 Task: Open a blank google sheet and write heading  Victory Sales. Add 10 people name  'William Wilson, Isabella Robinson, James Taylor, Charlotte Clark, Michael Walker, Amelia Wright, Matthew Turner, Harper Hall, Joseph Phillips, Abigail Adams'Item code in between  4005-8000. Product range in between  1000-10000. Add Products   Calvin Klein, Tommy Hilfiger T-shirt, Armani Bag, Burberry Shoe, Levi's T-shirt, Under Armour, Vans Shoe, Converse Shoe, Timberland Shoe, Skechers Shoe.Choose quantity  5 to 10 commission 2 percent Total Add Amount. Save page  Victory Sales log   book
Action: Mouse moved to (245, 135)
Screenshot: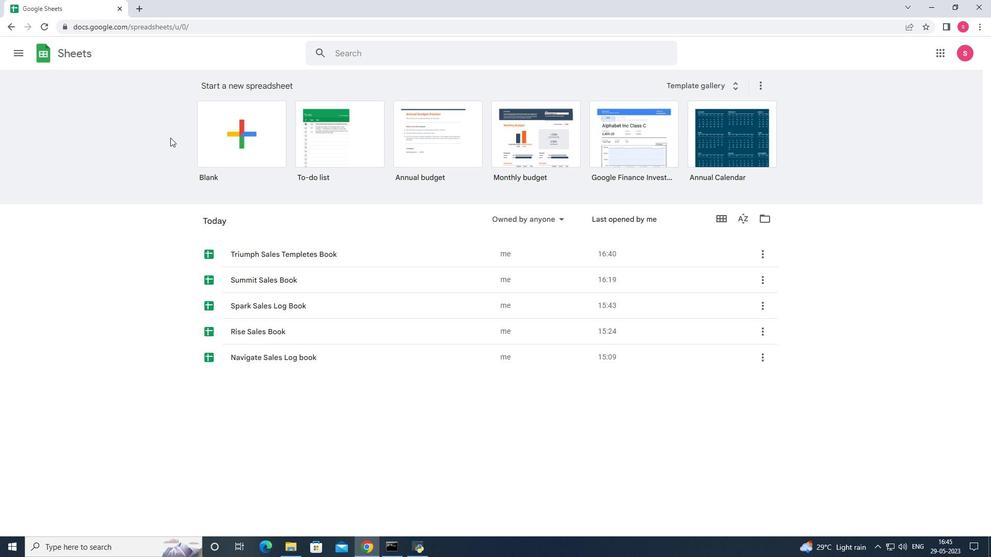 
Action: Mouse pressed left at (245, 135)
Screenshot: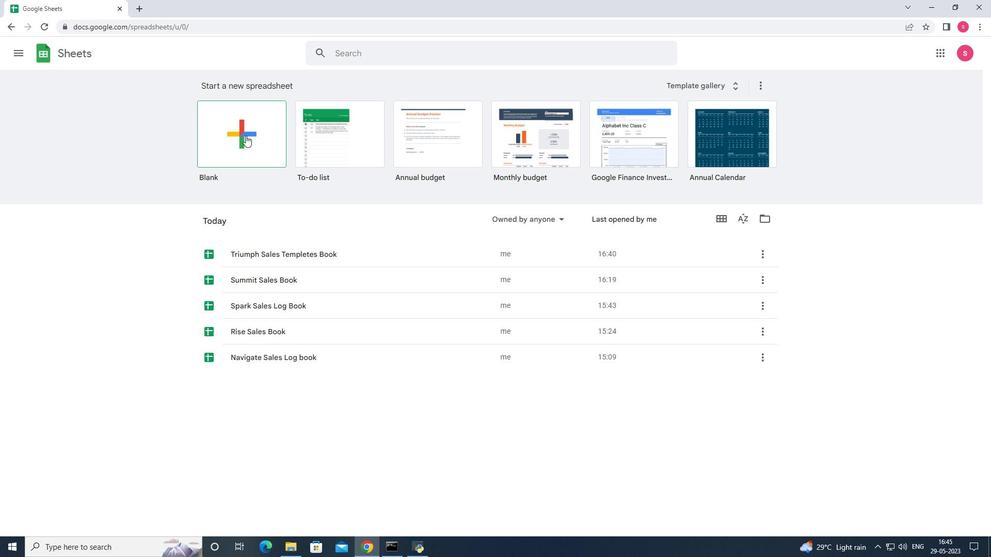 
Action: Mouse moved to (62, 129)
Screenshot: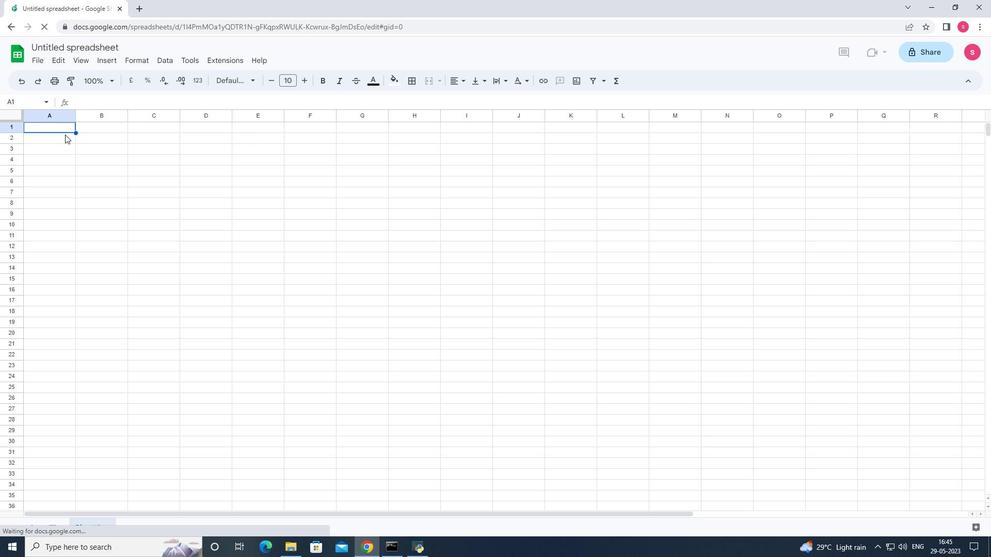 
Action: Mouse pressed left at (62, 129)
Screenshot: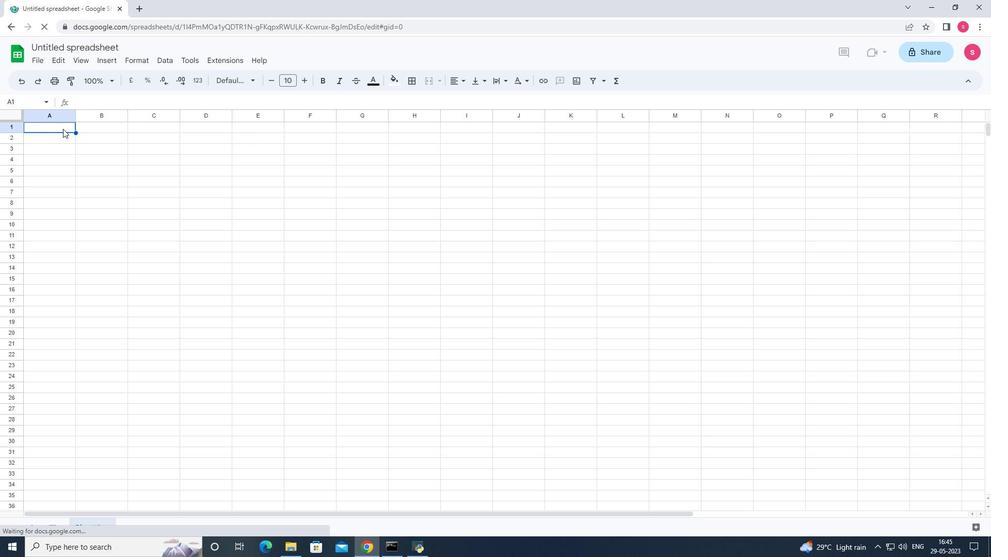 
Action: Key pressed <Key.shift>Victory<Key.space><Key.shift>Sales<Key.enter><Key.shift>Name<Key.enter><Key.shift><Key.shift><Key.shift><Key.shift><Key.shift><Key.shift><Key.shift><Key.shift><Key.shift><Key.shift><Key.shift><Key.shift>William<Key.space><Key.shift>Wilson<Key.enter><Key.shift><Key.shift><Key.shift><Key.shift><Key.shift><Key.shift><Key.shift><Key.shift><Key.shift><Key.shift><Key.shift><Key.shift><Key.shift><Key.shift><Key.shift><Key.shift><Key.shift><Key.shift><Key.shift><Key.shift><Key.shift><Key.shift><Key.shift><Key.shift><Key.shift><Key.shift><Key.shift><Key.shift><Key.shift><Key.shift><Key.shift><Key.shift><Key.shift><Key.shift><Key.shift><Key.shift><Key.shift><Key.shift><Key.shift><Key.shift><Key.shift><Key.shift><Key.shift><Key.shift><Key.shift><Key.shift><Key.shift><Key.shift><Key.shift><Key.shift><Key.shift><Key.shift><Key.shift><Key.shift><Key.shift><Key.shift><Key.shift><Key.shift><Key.shift><Key.shift><Key.shift><Key.shift><Key.shift><Key.shift><Key.shift><Key.shift><Key.shift><Key.shift><Key.shift><Key.shift><Key.shift><Key.shift><Key.shift><Key.shift><Key.shift>Isabella<Key.space><Key.shift><Key.shift><Key.shift><Key.shift><Key.shift><Key.shift><Key.shift><Key.shift><Key.shift><Key.shift><Key.shift><Key.shift><Key.shift><Key.shift><Key.shift><Key.shift><Key.shift><Key.shift><Key.shift><Key.shift><Key.shift>Robinson<Key.enter><Key.shift><Key.shift><Key.shift><Key.shift><Key.shift><Key.shift><Key.shift><Key.shift><Key.shift><Key.shift><Key.shift><Key.shift><Key.shift><Key.shift><Key.shift><Key.shift><Key.shift><Key.shift><Key.shift><Key.shift><Key.shift><Key.shift><Key.shift><Key.shift><Key.shift><Key.shift><Key.shift><Key.shift><Key.shift><Key.shift>James<Key.space><Key.shift>Taylor<Key.enter><Key.shift><Key.shift><Key.shift><Key.shift><Key.shift><Key.shift><Key.shift><Key.shift><Key.shift><Key.shift><Key.shift><Key.shift><Key.shift><Key.shift><Key.shift><Key.shift><Key.shift><Key.shift><Key.shift><Key.shift><Key.shift><Key.shift><Key.shift><Key.shift><Key.shift><Key.shift><Key.shift><Key.shift><Key.shift><Key.shift><Key.shift><Key.shift><Key.shift><Key.shift><Key.shift><Key.shift><Key.shift><Key.shift><Key.shift><Key.shift><Key.shift><Key.shift><Key.shift>Charlotte<Key.space><Key.shift>Ca<Key.backspace>lark<Key.enter><Key.shift><Key.shift><Key.shift><Key.shift><Key.shift><Key.shift><Key.shift><Key.shift><Key.shift><Key.shift><Key.shift><Key.shift><Key.shift><Key.shift><Key.shift><Key.shift><Key.shift><Key.shift><Key.shift><Key.shift><Key.shift><Key.shift><Key.shift><Key.shift><Key.shift><Key.shift><Key.shift><Key.shift><Key.shift><Key.shift><Key.shift><Key.shift><Key.shift><Key.shift>Michaek<Key.backspace>l<Key.space><Key.shift>Walker<Key.enter><Key.shift>Amelia<Key.space><Key.shift><Key.shift><Key.shift><Key.shift><Key.shift><Key.shift><Key.shift><Key.shift><Key.shift><Key.shift><Key.shift><Key.shift><Key.shift><Key.shift><Key.shift>Wright<Key.enter><Key.shift><Key.shift><Key.shift><Key.shift><Key.shift><Key.shift><Key.shift><Key.shift><Key.shift><Key.shift><Key.shift><Key.shift><Key.shift><Key.shift><Key.shift>Matthew<Key.space><Key.shift>Turner<Key.space><Key.shift>Harper<Key.space><Key.shift>Hall<Key.enter>
Screenshot: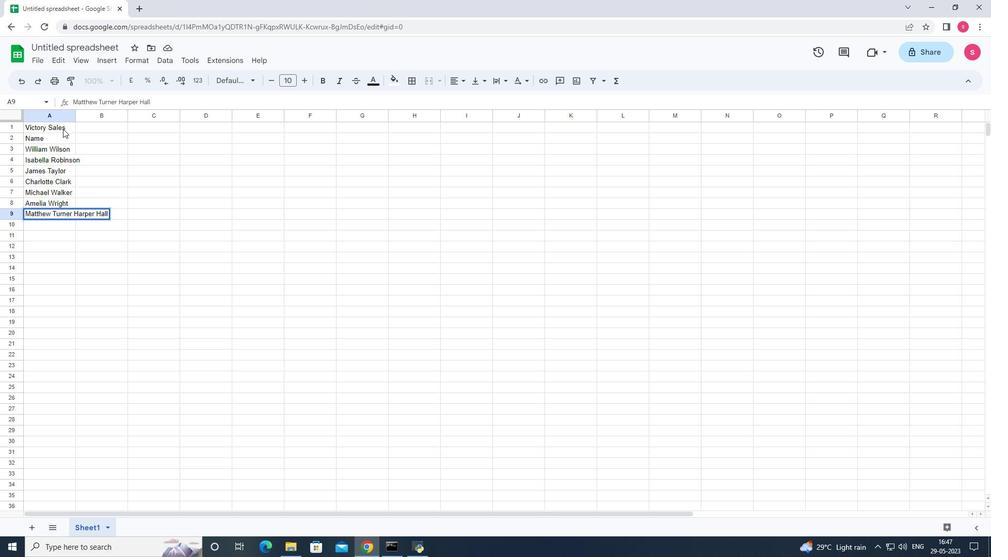 
Action: Mouse moved to (66, 215)
Screenshot: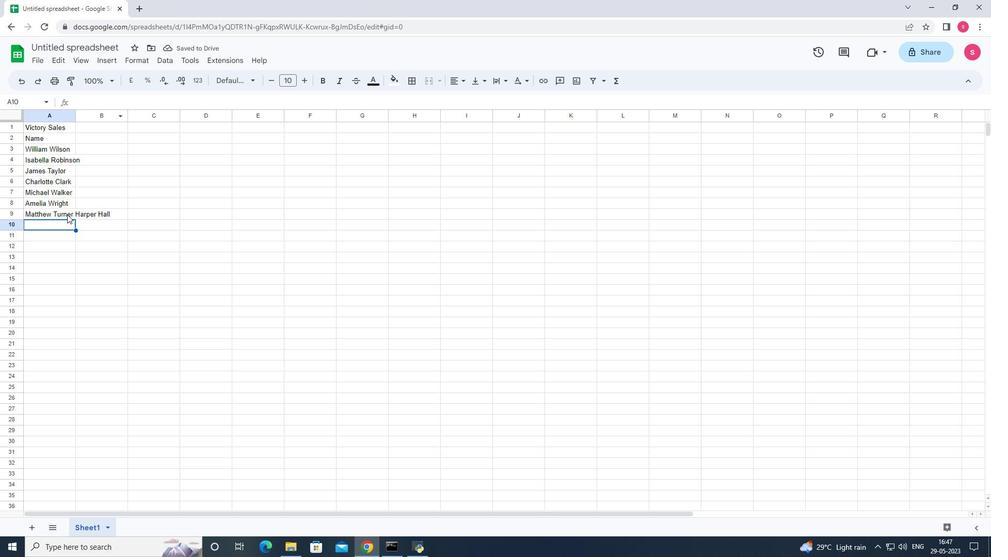 
Action: Mouse pressed left at (66, 215)
Screenshot: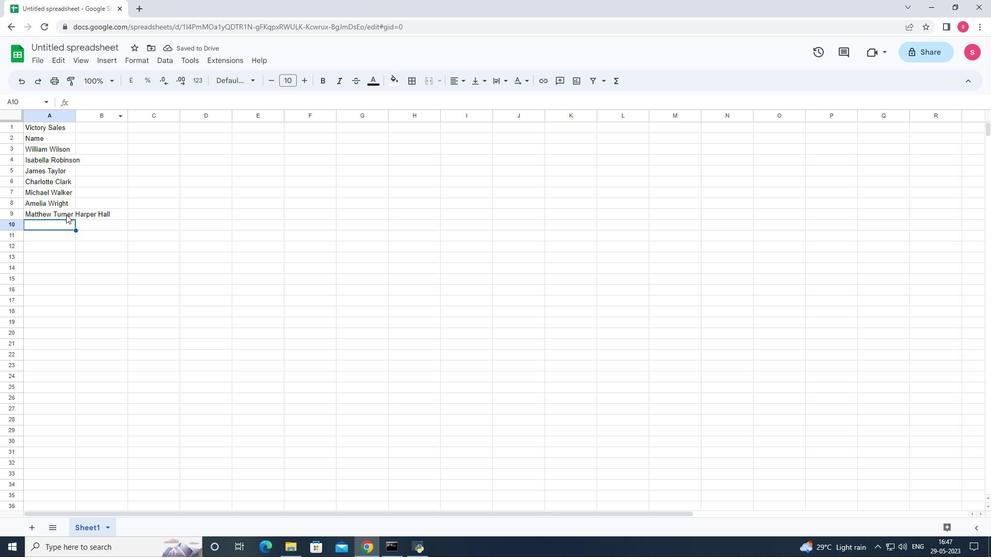 
Action: Mouse moved to (119, 101)
Screenshot: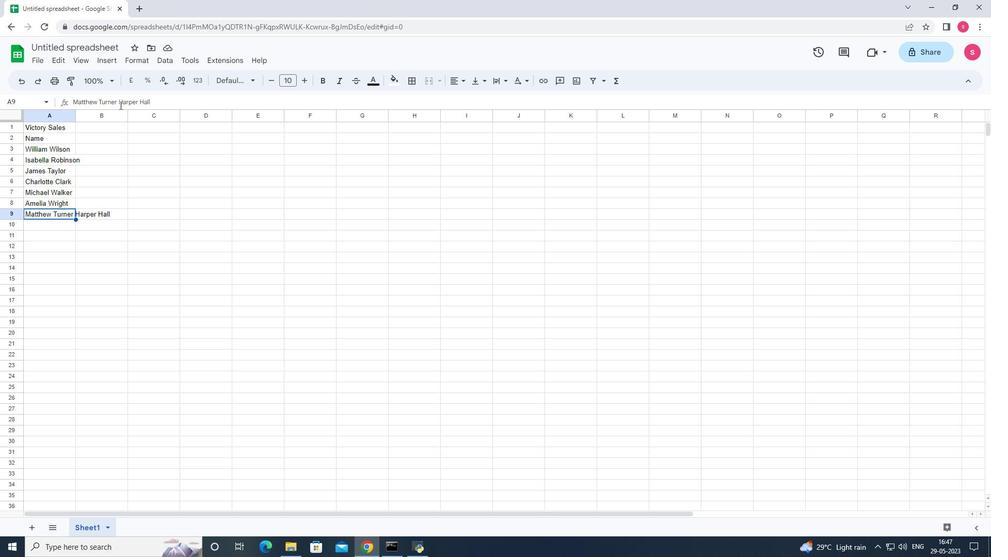 
Action: Mouse pressed left at (119, 101)
Screenshot: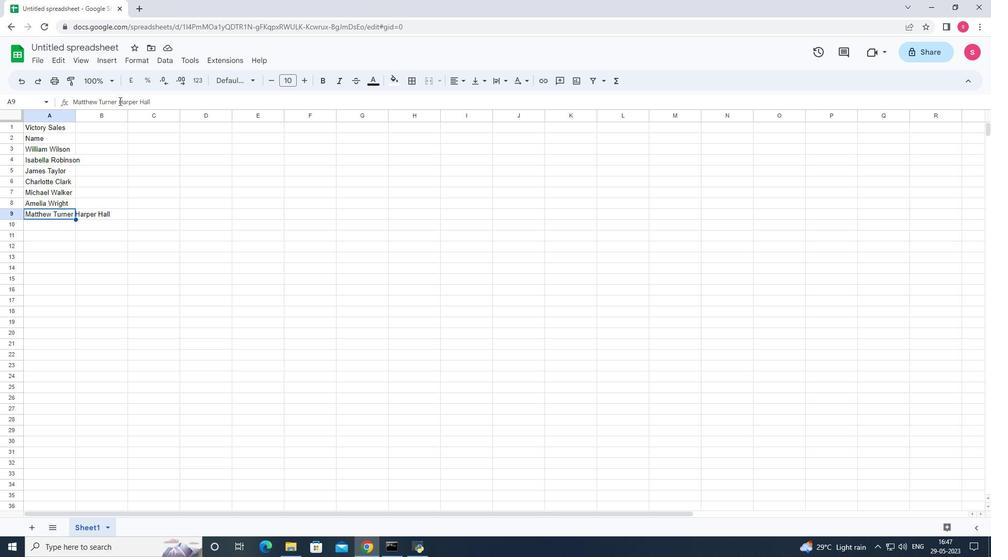 
Action: Mouse moved to (163, 105)
Screenshot: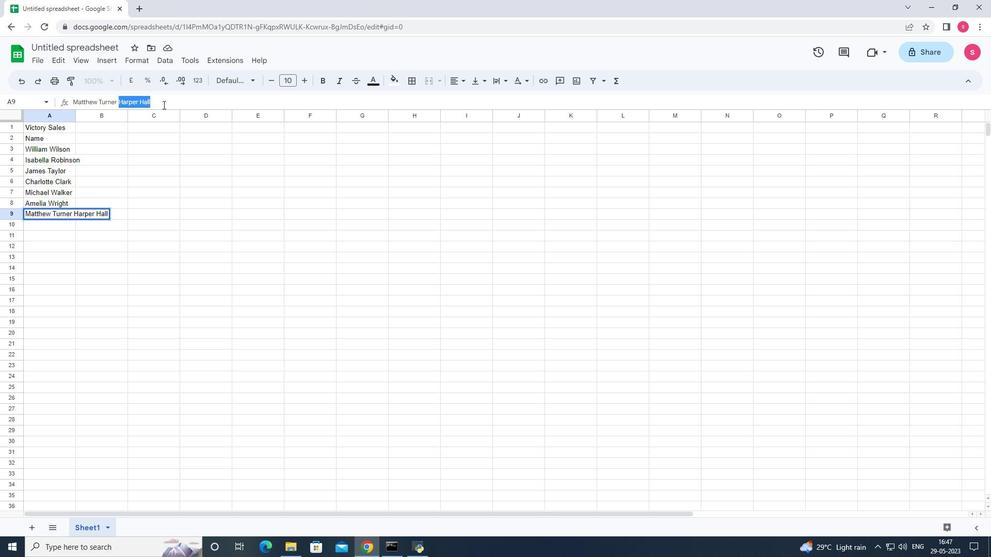 
Action: Key pressed ctrl+X
Screenshot: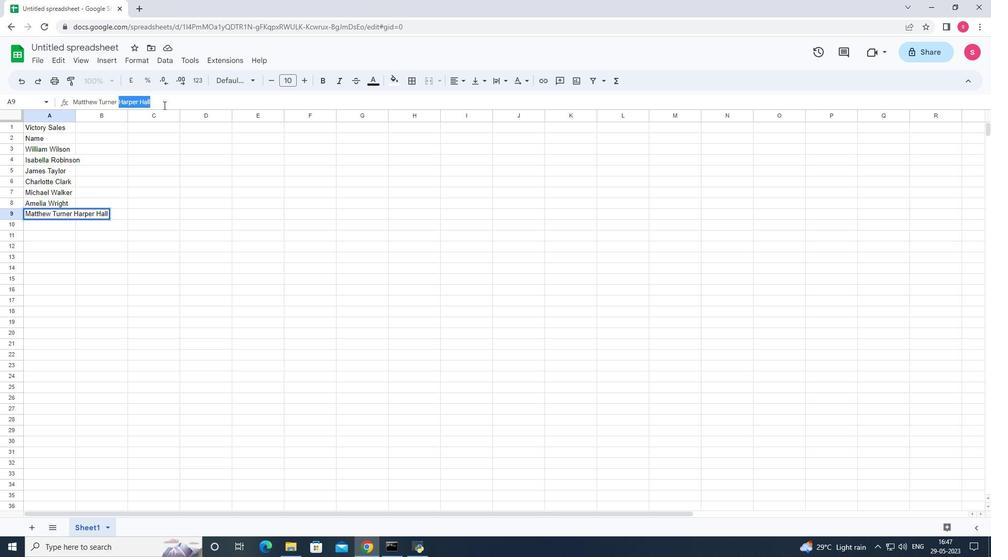 
Action: Mouse moved to (62, 228)
Screenshot: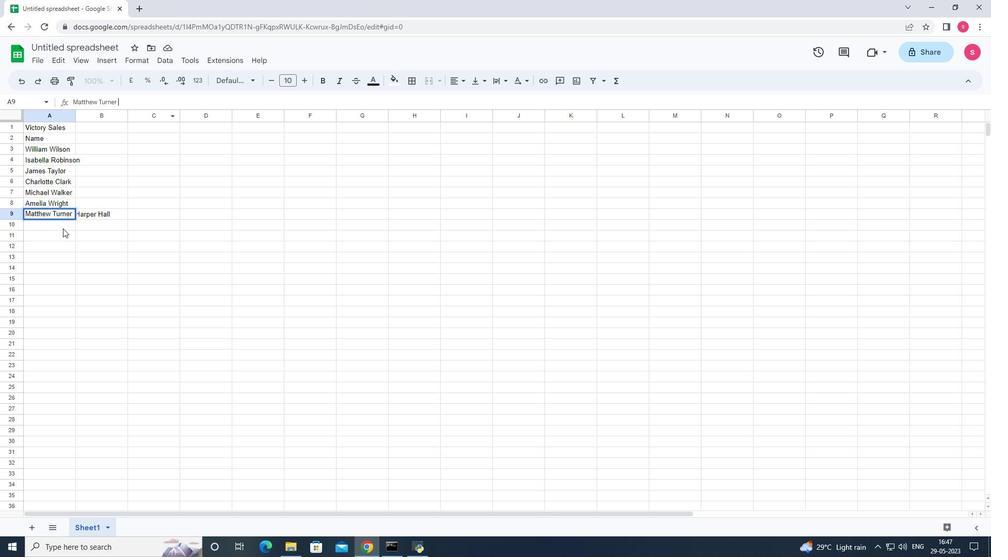 
Action: Mouse pressed left at (62, 228)
Screenshot: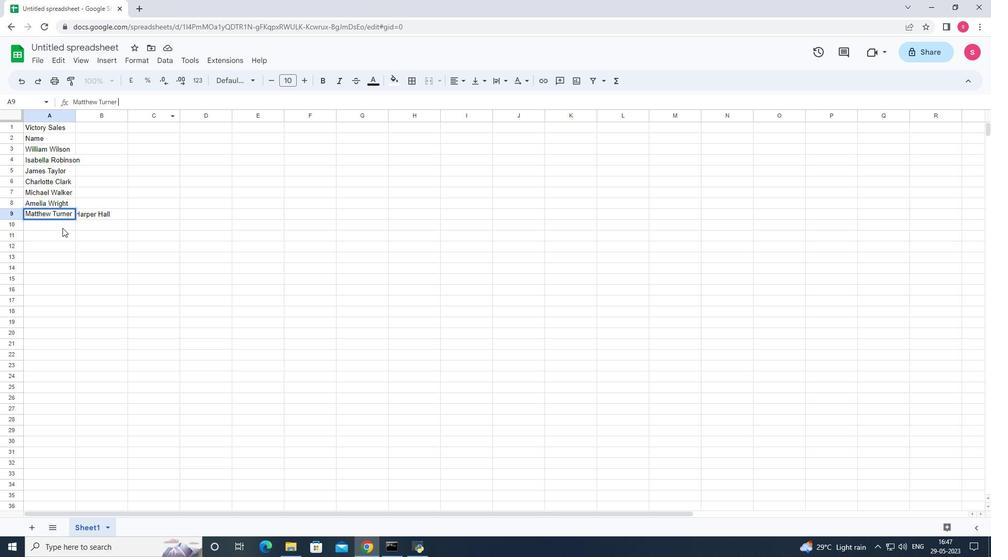
Action: Key pressed ctrl+V
Screenshot: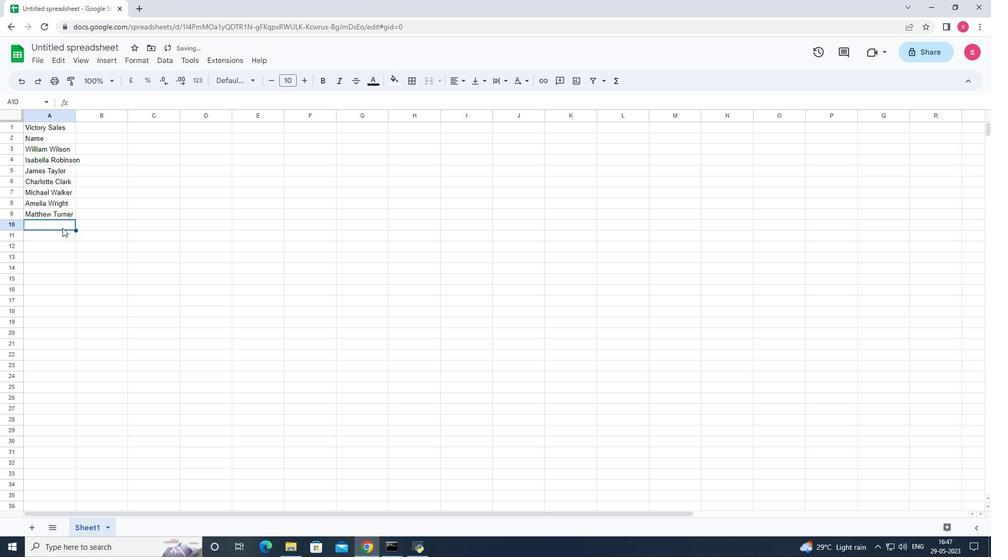 
Action: Mouse moved to (61, 234)
Screenshot: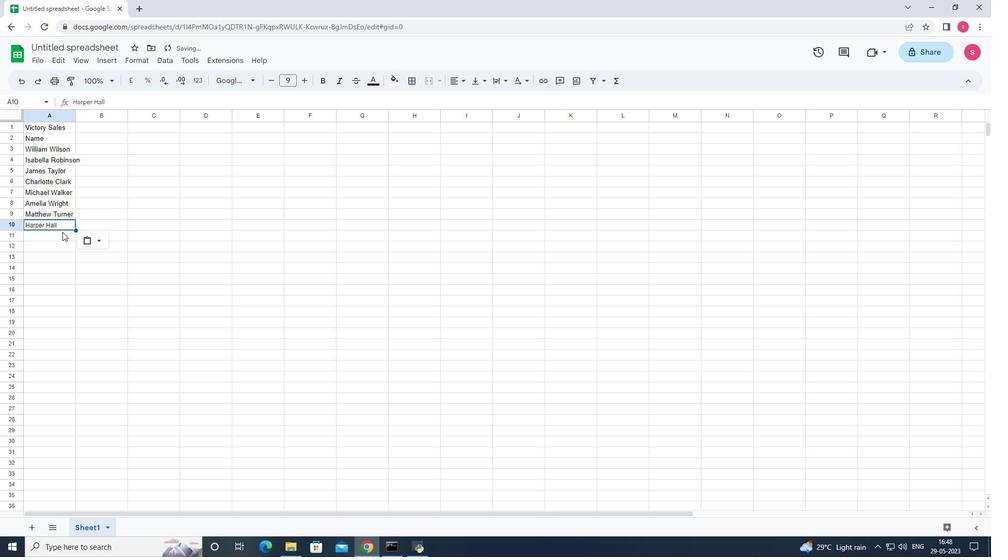 
Action: Mouse pressed left at (61, 234)
Screenshot: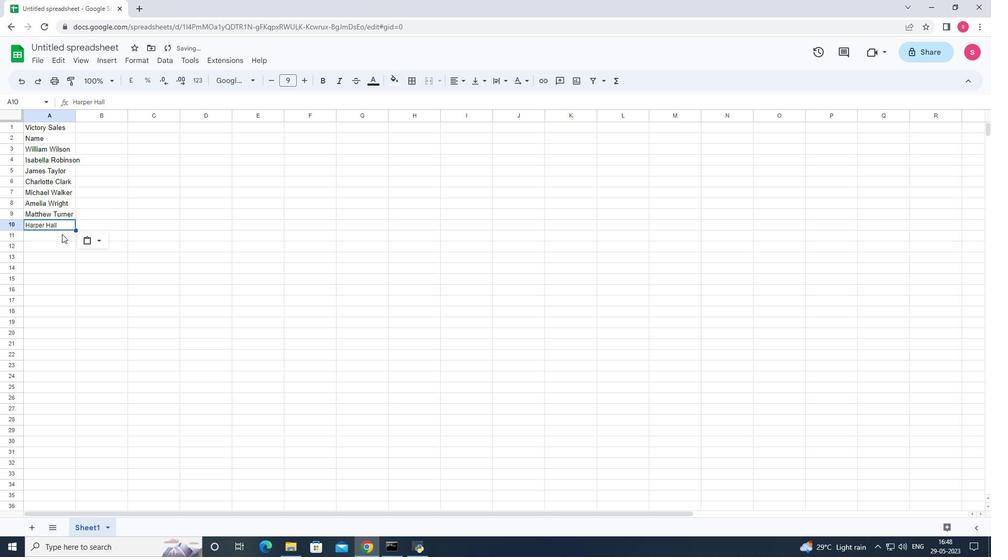 
Action: Key pressed <Key.shift>Joseph<Key.space><Key.shift>Phillips<Key.enter><Key.shift><Key.shift><Key.shift><Key.shift><Key.shift><Key.shift><Key.shift><Key.shift><Key.shift><Key.shift><Key.shift><Key.shift><Key.shift><Key.shift><Key.shift><Key.shift><Key.shift><Key.shift><Key.shift><Key.shift><Key.shift><Key.shift><Key.shift><Key.shift><Key.shift><Key.shift><Key.shift><Key.shift><Key.shift><Key.shift><Key.shift><Key.shift><Key.shift><Key.shift><Key.shift><Key.shift><Key.shift><Key.shift><Key.shift><Key.shift><Key.shift><Key.shift><Key.shift><Key.shift><Key.shift><Key.shift><Key.shift><Key.shift><Key.shift><Key.shift><Key.shift><Key.shift><Key.shift><Key.shift><Key.shift><Key.shift><Key.shift><Key.shift><Key.shift><Key.shift><Key.shift><Key.shift><Key.shift><Key.shift><Key.shift><Key.shift><Key.shift><Key.shift><Key.shift><Key.shift><Key.shift><Key.shift><Key.shift><Key.shift><Key.shift><Key.shift>Abigail<Key.space><Key.shift>Adams<Key.enter>
Screenshot: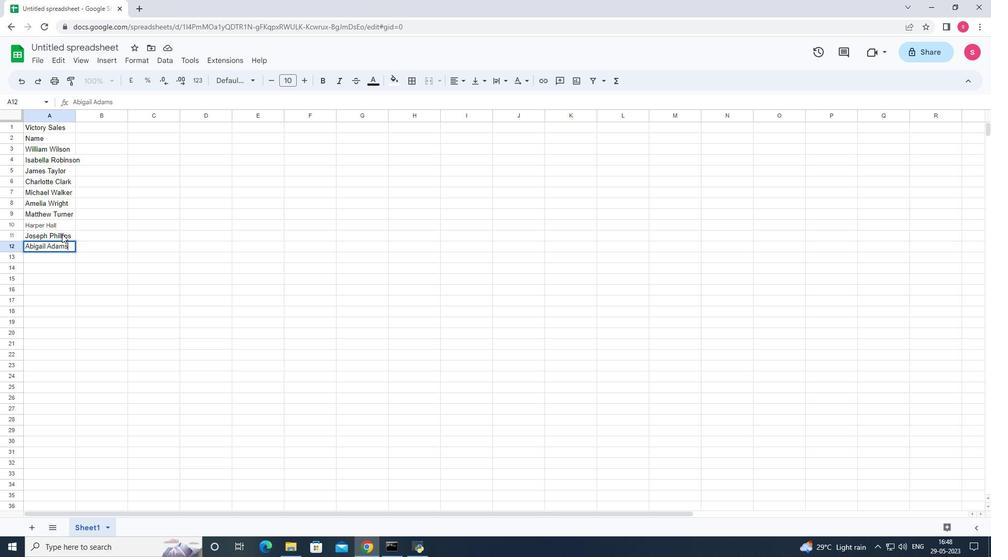 
Action: Mouse moved to (94, 134)
Screenshot: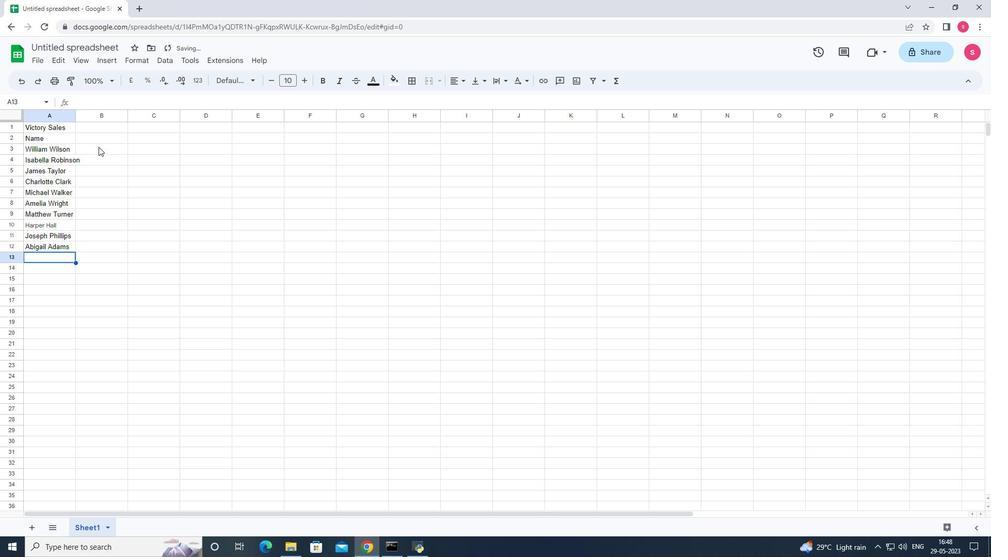
Action: Mouse pressed left at (94, 134)
Screenshot: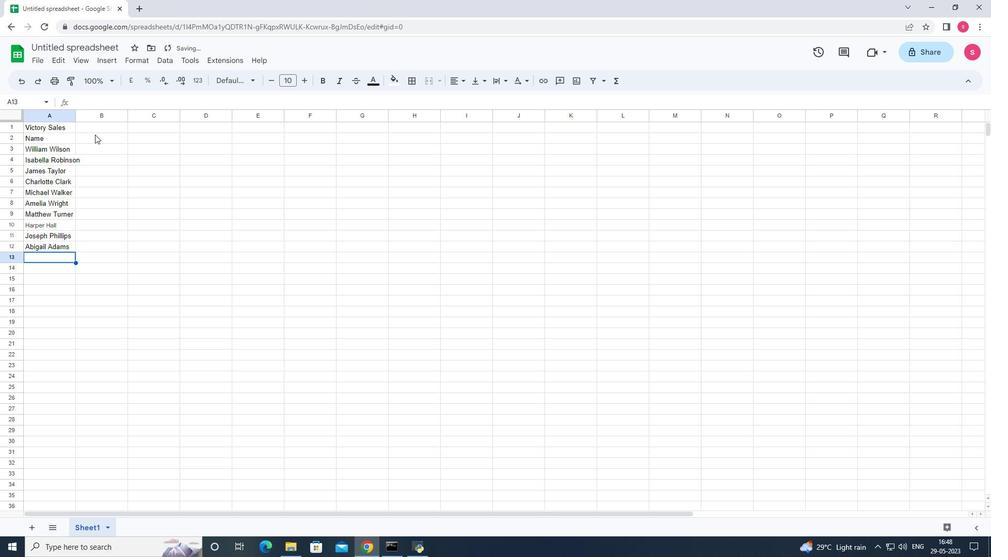
Action: Key pressed <Key.shift>Item<Key.space><Key.shift>Code<Key.enter>
Screenshot: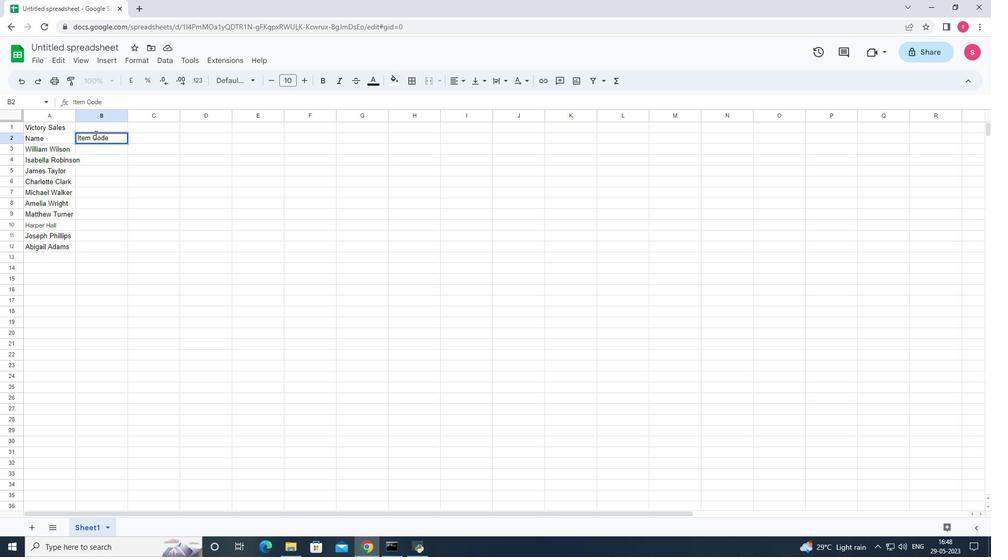 
Action: Mouse moved to (150, 134)
Screenshot: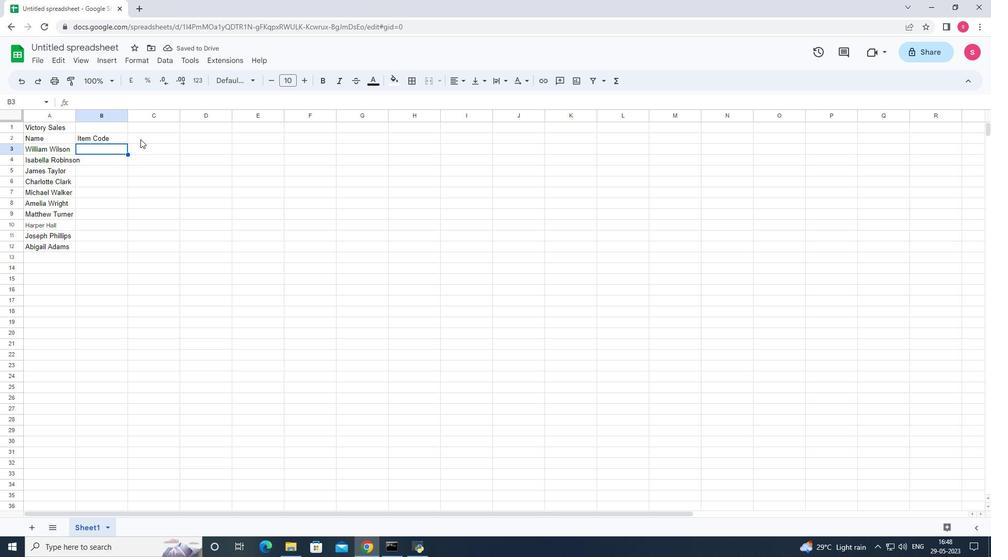 
Action: Key pressed 4005<Key.down>5005<Key.down>6005<Key.down>7005<Key.down>8005<Key.backspace><Key.backspace><Key.backspace><Key.backspace>7560<Key.down>6589<Key.down>5896<Key.down>7658<Key.down>6589<Key.down><Key.up>6545<Key.down>7456<Key.down><Key.right><Key.up><Key.up><Key.up><Key.up><Key.up><Key.up><Key.up><Key.up><Key.up><Key.up><Key.up><Key.shift>Product<Key.space><Key.shift><Key.shift><Key.shift><Key.shift><Key.shift><Key.shift><Key.shift><Key.shift><Key.shift>Rangr<Key.backspace>e<Key.down>1000<Key.down>2000<Key.down>3000<Key.down>4000<Key.down>5000<Key.down>6000<Key.down>7000<Key.down>8000<Key.down>9000<Key.down>10000<Key.right><Key.up><Key.up><Key.up><Key.up><Key.up><Key.up><Key.up><Key.up><Key.up><Key.up><Key.shift><Key.shift><Key.shift><Key.shift><Key.shift><Key.shift>Products<Key.down><Key.shift><Key.shift><Key.shift><Key.shift><Key.shift><Key.shift><Key.shift><Key.shift><Key.shift><Key.shift><Key.shift><Key.shift><Key.shift><Key.shift><Key.shift>Calvin<Key.space><Key.shift>L<Key.backspace><Key.shift>Klein<Key.down><Key.shift><Key.shift><Key.shift><Key.shift><Key.shift><Key.shift><Key.shift><Key.shift><Key.shift><Key.shift><Key.shift><Key.shift><Key.shift><Key.shift><Key.shift><Key.shift><Key.shift><Key.shift><Key.shift><Key.shift><Key.shift><Key.shift><Key.shift><Key.shift><Key.shift><Key.shift><Key.shift><Key.shift><Key.shift><Key.shift><Key.shift><Key.shift><Key.shift><Key.shift><Key.shift><Key.shift><Key.shift><Key.shift><Key.shift><Key.shift><Key.shift><Key.shift><Key.shift><Key.shift><Key.shift><Key.shift><Key.shift><Key.shift><Key.shift><Key.shift><Key.shift><Key.shift><Key.shift><Key.shift><Key.shift><Key.shift><Key.shift><Key.shift><Key.shift><Key.shift><Key.shift><Key.shift><Key.shift><Key.shift>Tommy<Key.space><Key.shift><Key.shift><Key.shift><Key.shift><Key.shift><Key.shift><Key.shift><Key.shift><Key.shift><Key.shift>Hill<Key.backspace>figer<Key.space><Key.shift>T-shirt<Key.down><Key.shift><Key.shift><Key.shift><Key.shift><Key.shift><Key.shift><Key.shift><Key.shift><Key.shift><Key.shift><Key.shift><Key.shift><Key.shift><Key.shift><Key.shift><Key.shift><Key.shift><Key.shift><Key.shift><Key.shift>Armani<Key.space><Key.shift>Bag<Key.down><Key.shift><Key.shift><Key.shift><Key.shift>Burberry<Key.space><Key.shift>Shoe<Key.down><Key.shift>Levi<Key.shift>"s<Key.space><Key.shift><Key.shift><Key.shift><Key.shift><Key.shift><Key.shift><Key.shift><Key.shift><Key.shift><Key.shift><Key.shift><Key.shift><Key.shift><Key.shift>T-shirt<Key.left><Key.left><Key.left><Key.right><Key.right><Key.right>
Screenshot: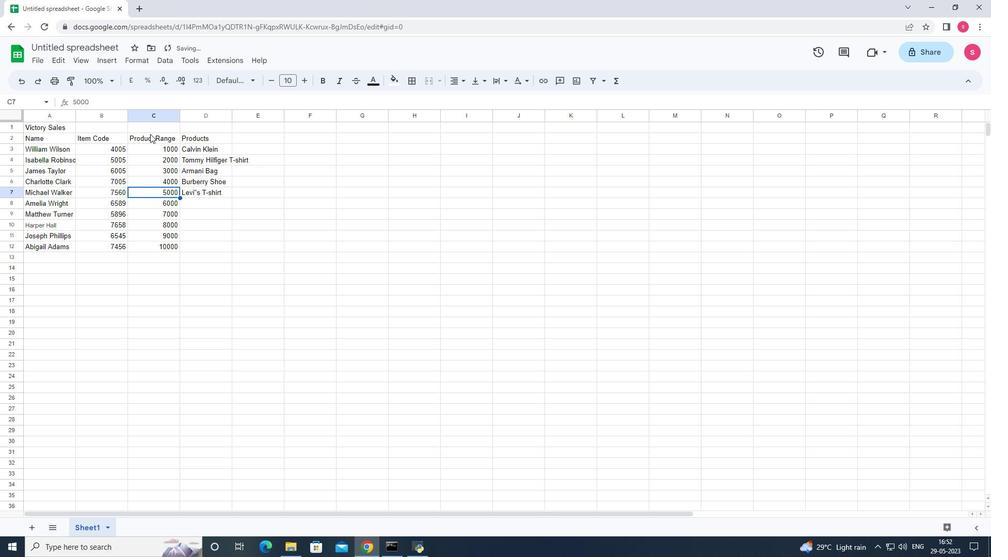 
Action: Mouse moved to (196, 190)
Screenshot: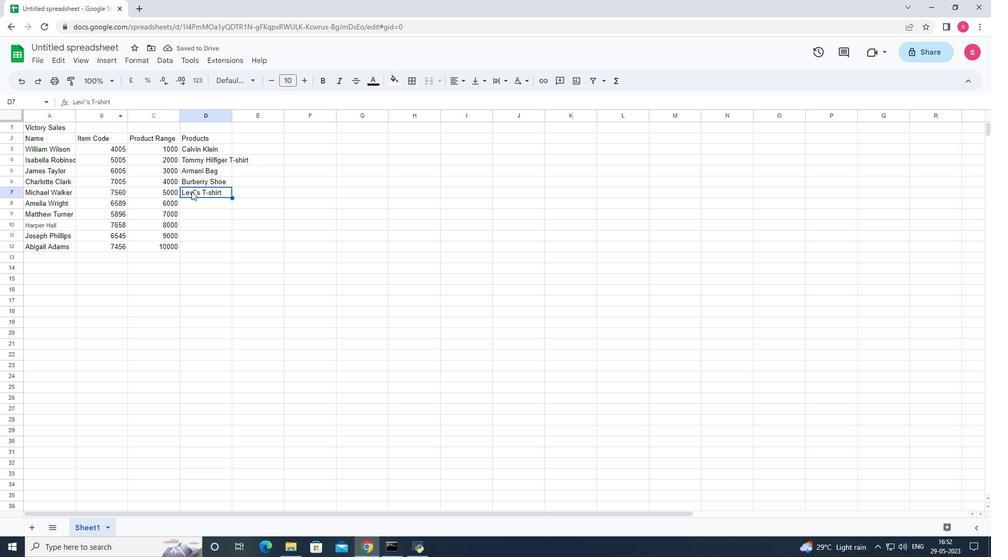 
Action: Mouse pressed left at (196, 190)
Screenshot: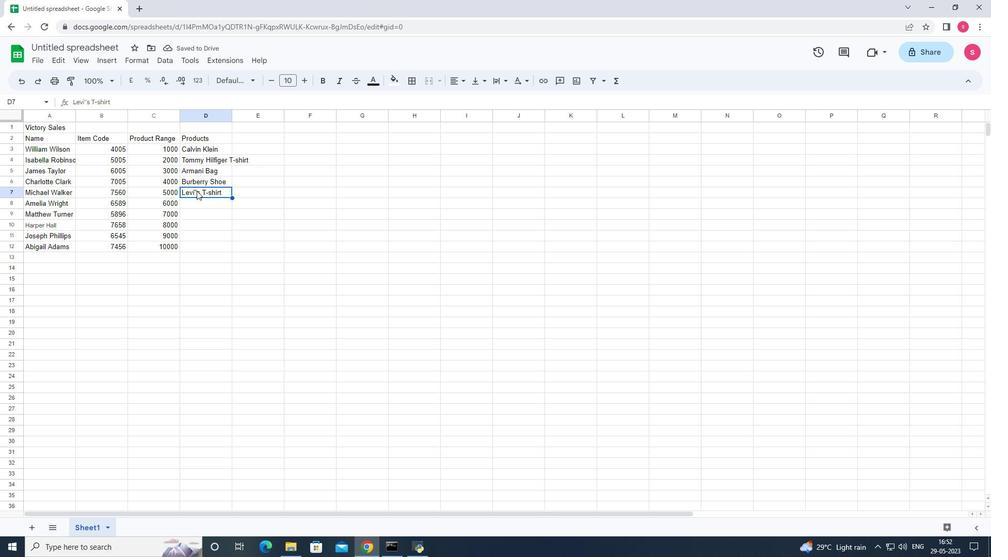 
Action: Mouse pressed left at (196, 190)
Screenshot: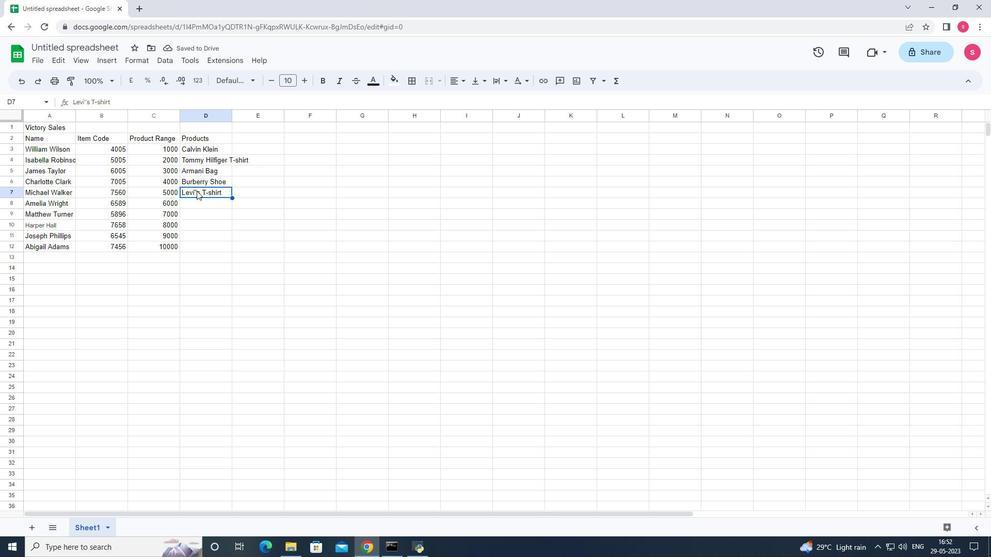 
Action: Mouse pressed left at (196, 190)
Screenshot: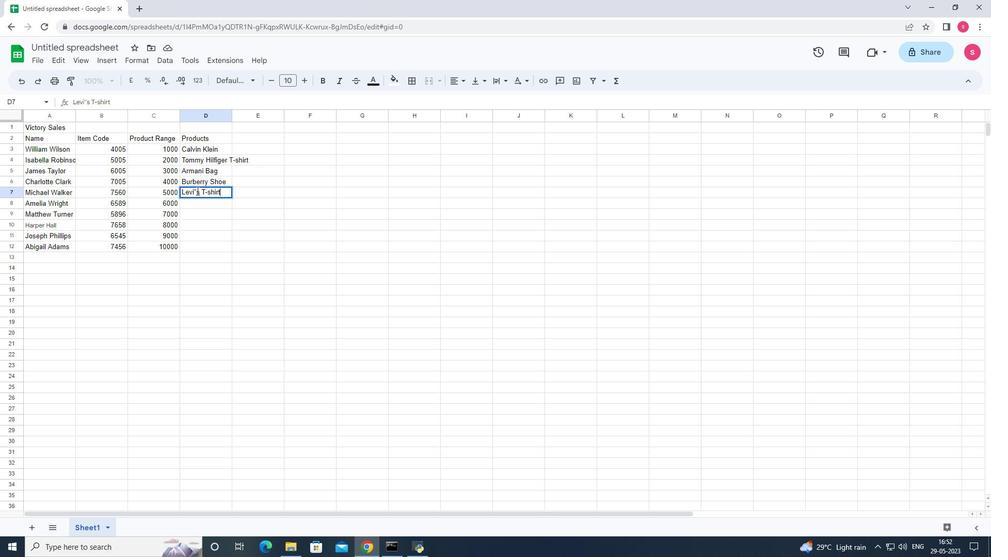 
Action: Key pressed <Key.backspace><Key.shift><Key.shift><Key.shift>'<Key.enter><Key.shift><Key.shift>Undr<Key.backspace>er<Key.space><Key.shift>armour<Key.down><Key.shift>Vans<Key.shift>Shoe<Key.left><Key.right>
Screenshot: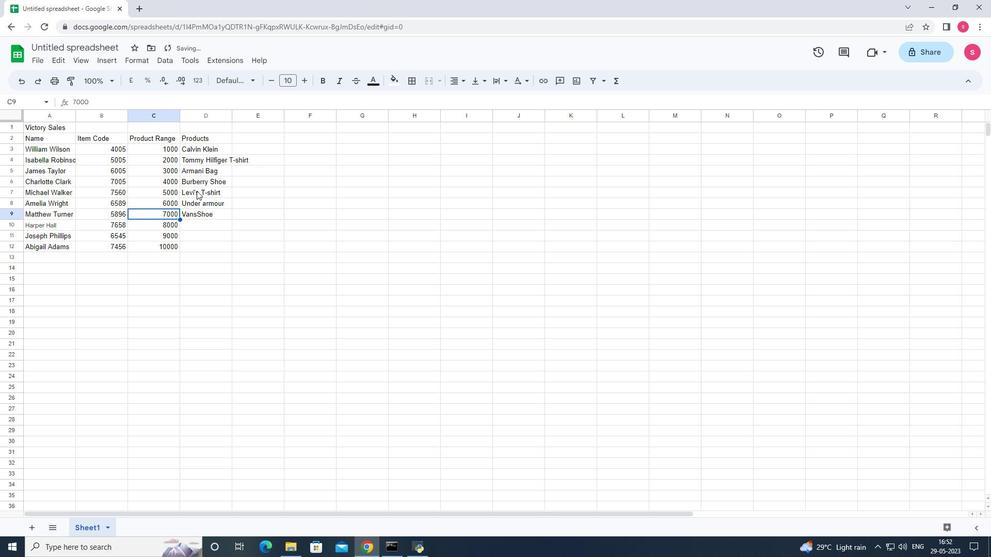 
Action: Mouse moved to (161, 163)
Screenshot: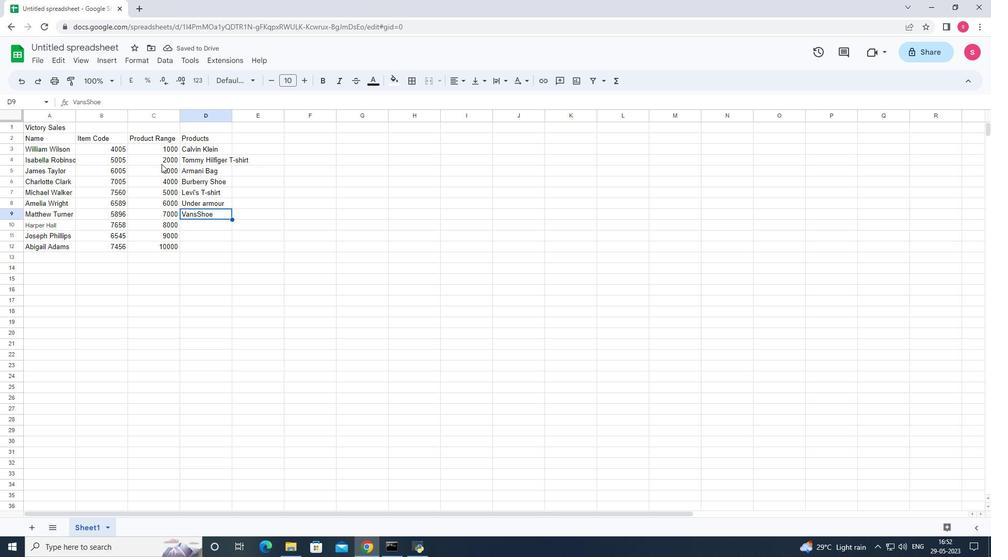 
Action: Mouse scrolled (161, 164) with delta (0, 0)
Screenshot: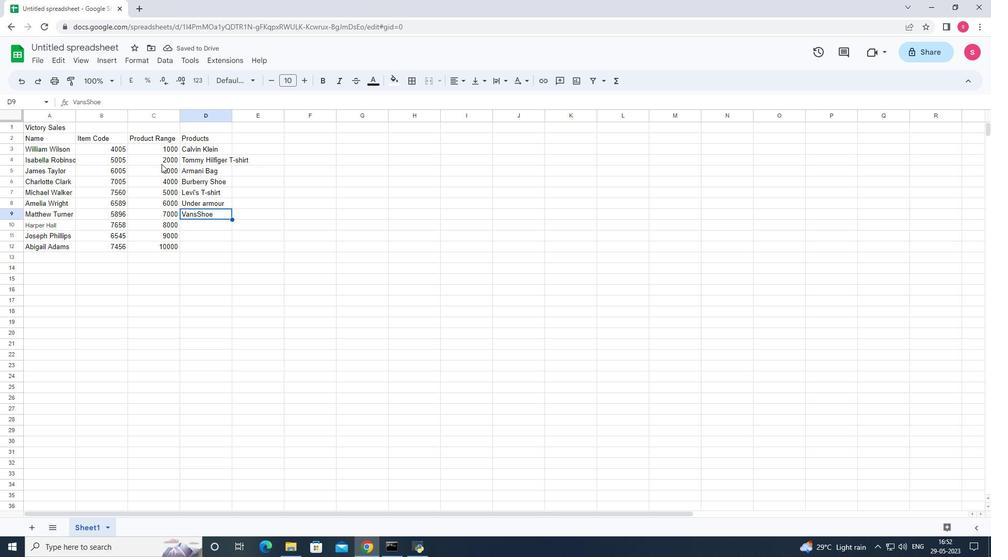 
Action: Mouse moved to (86, 102)
Screenshot: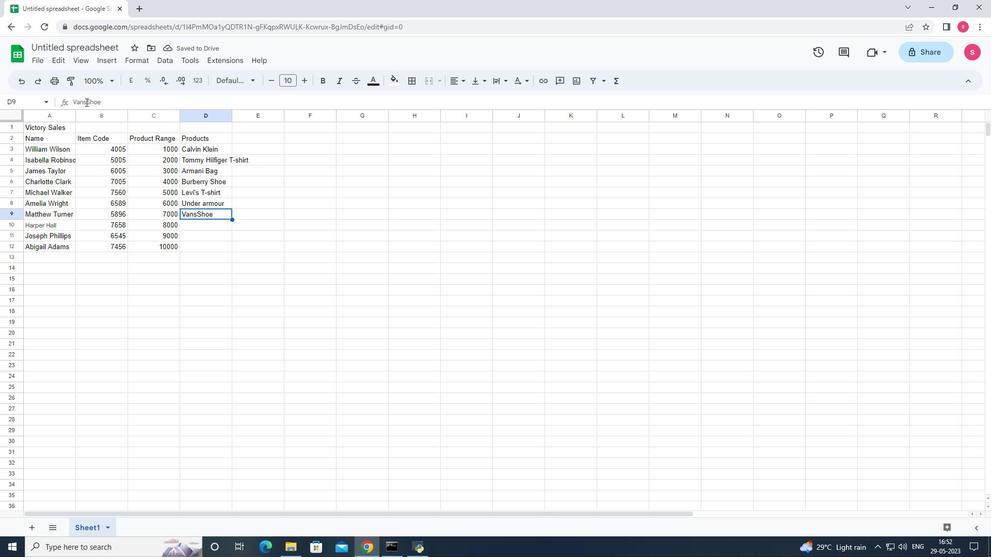 
Action: Mouse pressed left at (86, 102)
Screenshot: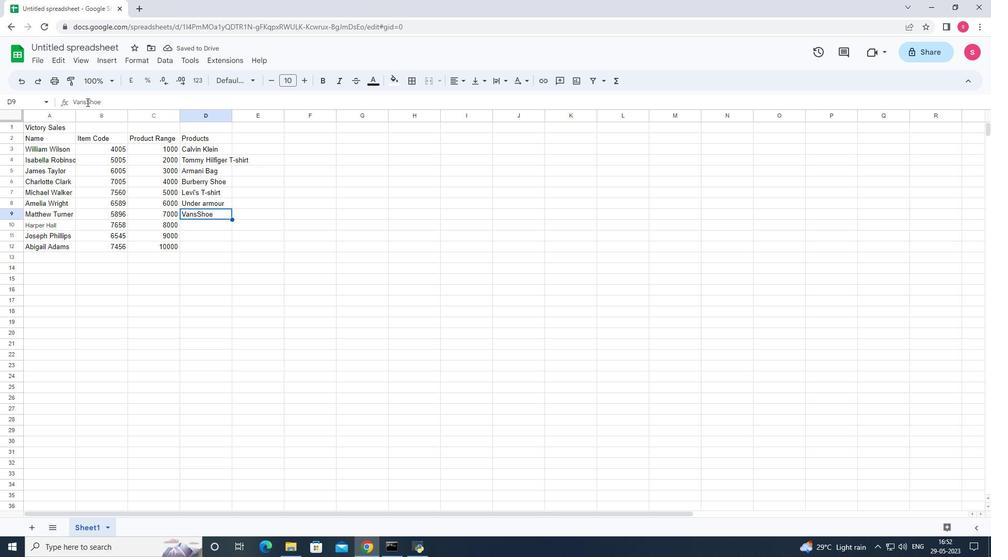 
Action: Key pressed <Key.space>
Screenshot: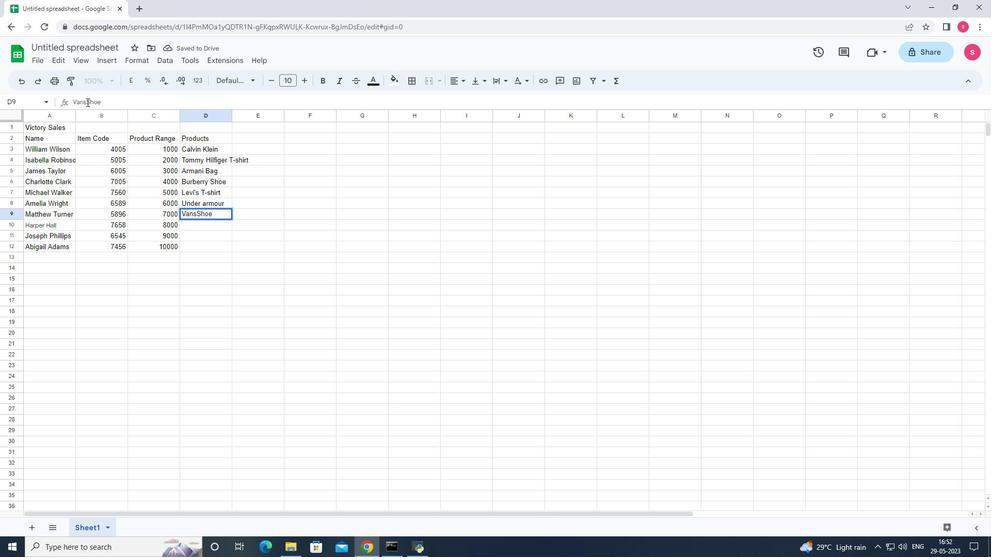 
Action: Mouse moved to (196, 227)
Screenshot: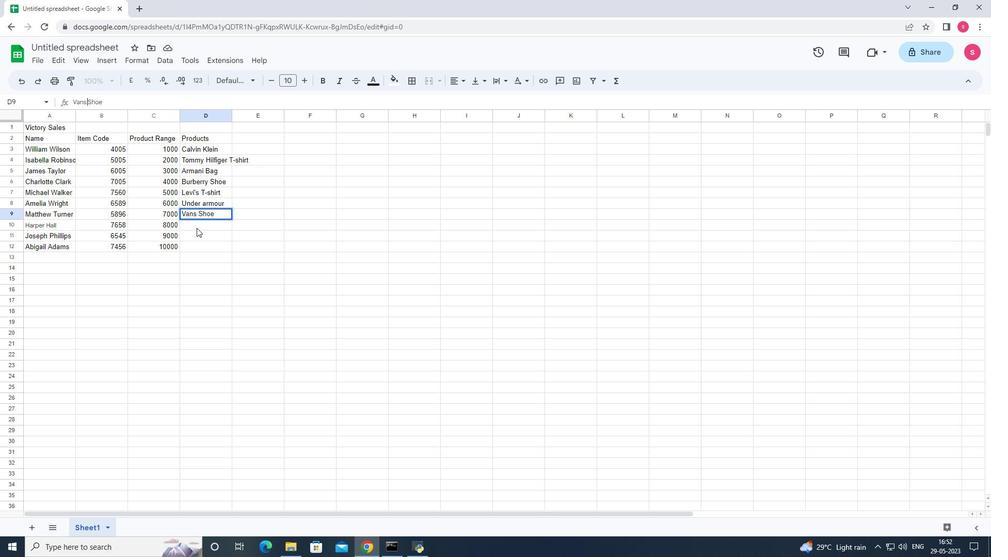 
Action: Mouse pressed left at (196, 227)
Screenshot: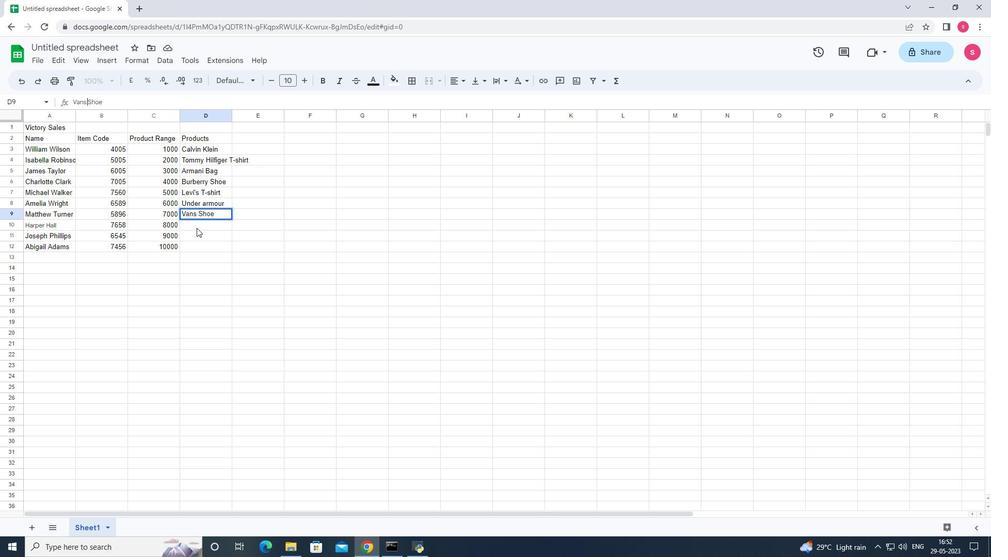 
Action: Key pressed <Key.shift><Key.shift>Converse<Key.space><Key.shift>shoe<Key.enter><Key.shift><Key.shift><Key.shift><Key.shift><Key.shift><Key.shift><Key.shift><Key.shift><Key.shift>Timberland<Key.space><Key.shift>Shoe<Key.enter><Key.shift><Key.shift><Key.shift><Key.shift><Key.shift><Key.shift><Key.shift><Key.shift>Skechers<Key.space><Key.shift>Shoe<Key.enter>
Screenshot: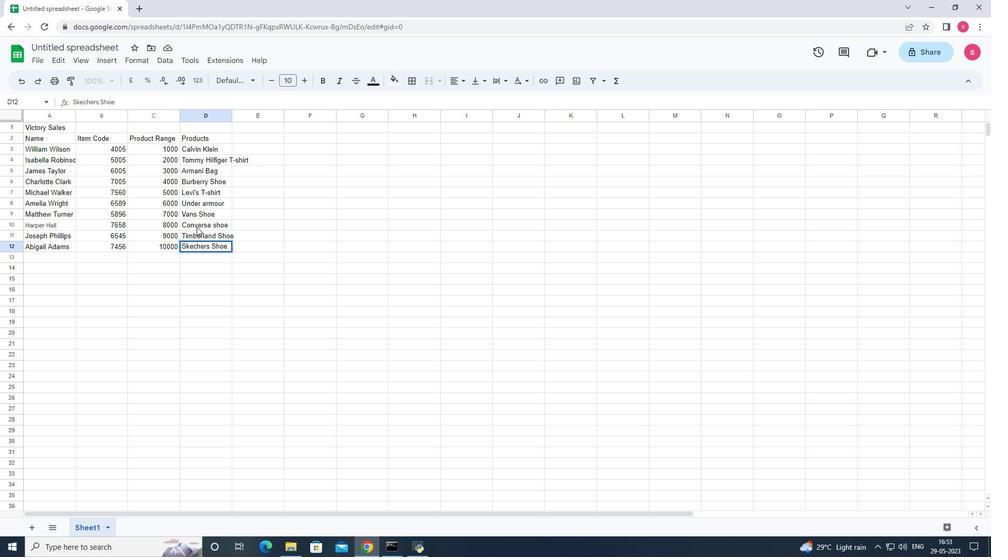
Action: Mouse moved to (233, 113)
Screenshot: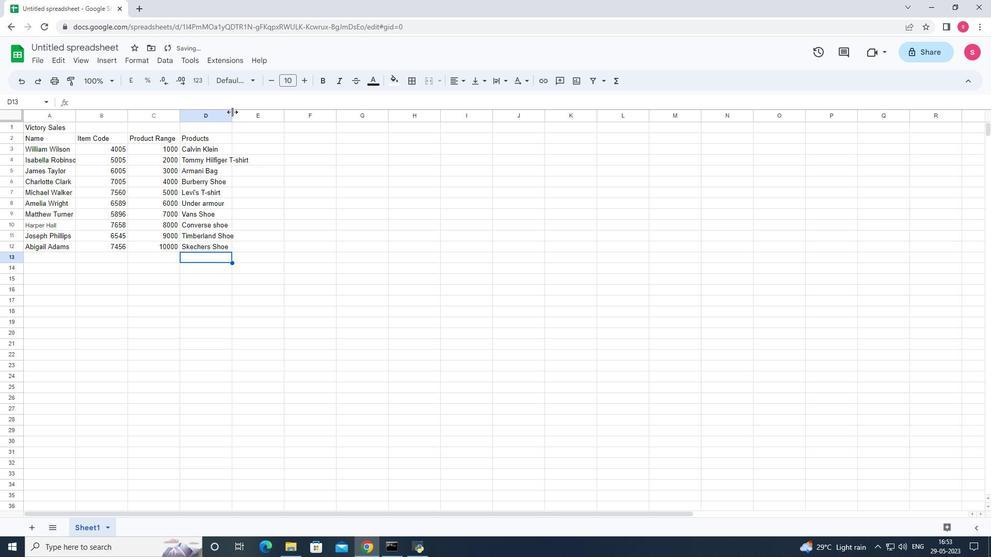 
Action: Mouse pressed left at (233, 113)
Screenshot: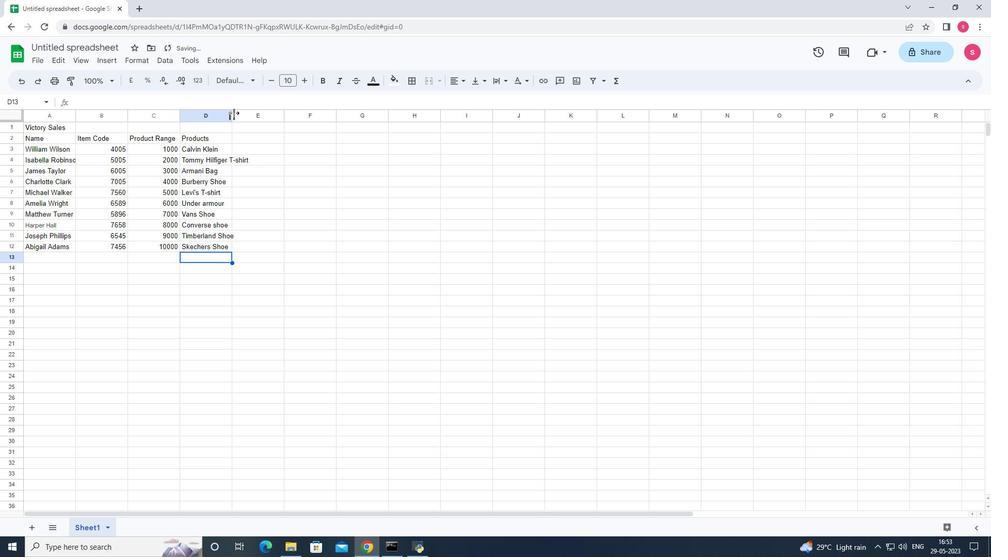 
Action: Mouse pressed left at (233, 113)
Screenshot: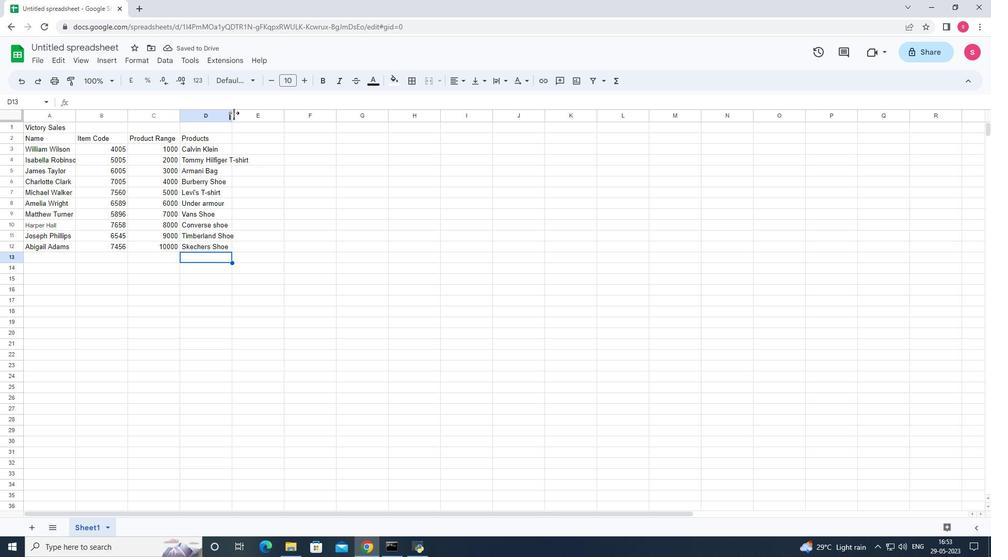 
Action: Mouse moved to (277, 138)
Screenshot: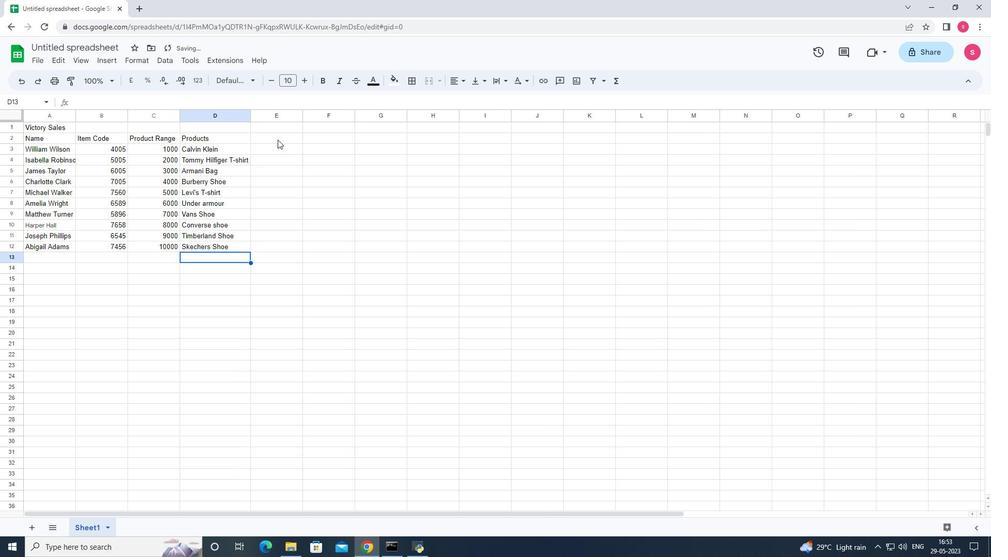 
Action: Mouse pressed left at (277, 138)
Screenshot: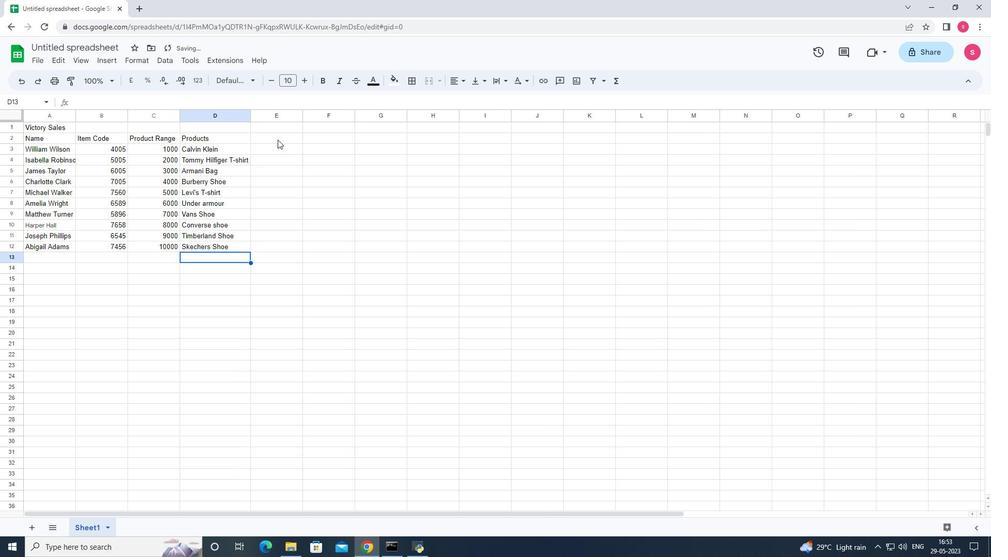 
Action: Key pressed <Key.shift>Quantity<Key.enter>5<Key.down>6<Key.down>7<Key.down>8<Key.down><Key.down>9<Key.down><Key.up><Key.up>7<Key.down><Key.down>4<Key.backspace>7<Key.down>6<Key.down>9<Key.down>10<Key.enter>
Screenshot: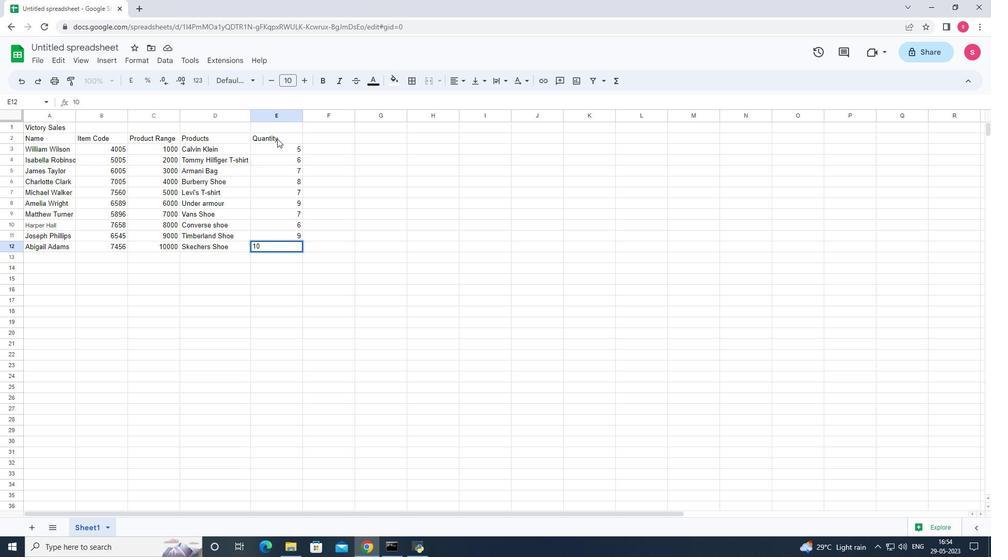 
Action: Mouse moved to (306, 138)
Screenshot: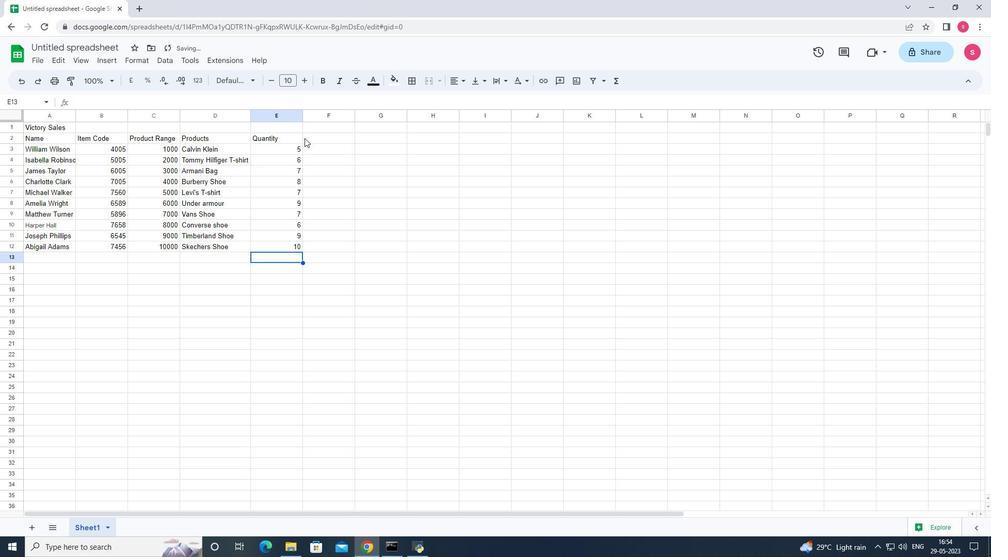 
Action: Mouse pressed left at (306, 138)
Screenshot: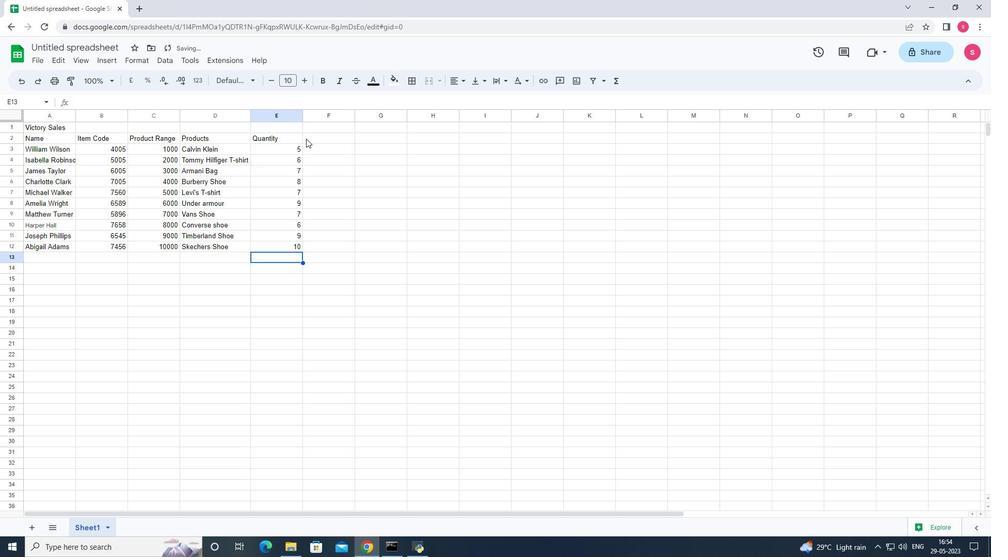 
Action: Key pressed <Key.shift>Amount<Key.enter>
Screenshot: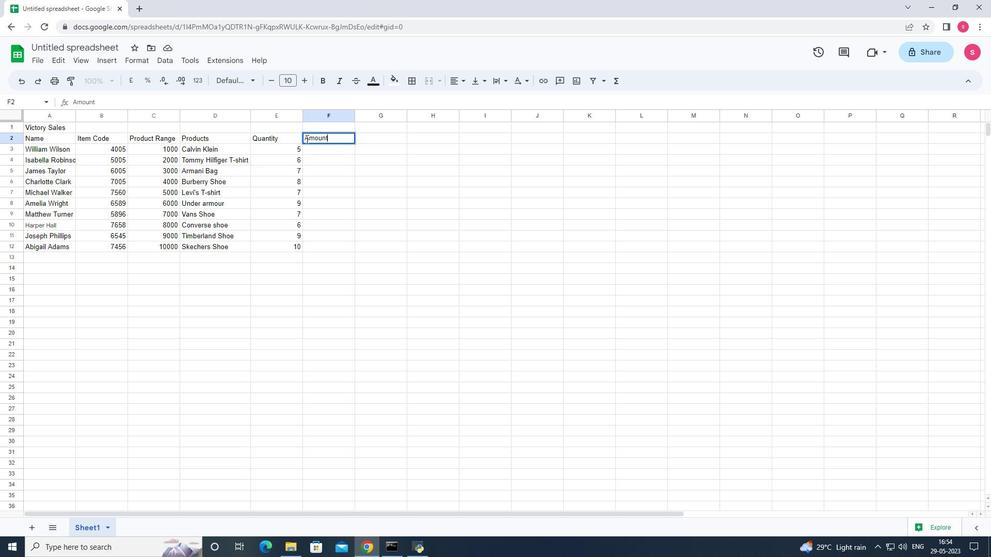 
Action: Mouse moved to (363, 133)
Screenshot: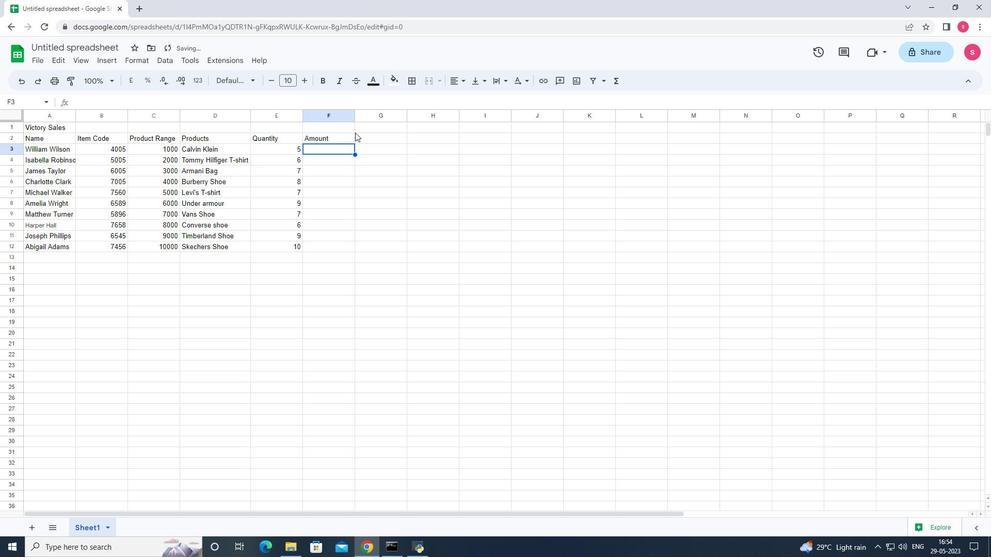
Action: Mouse pressed left at (363, 133)
Screenshot: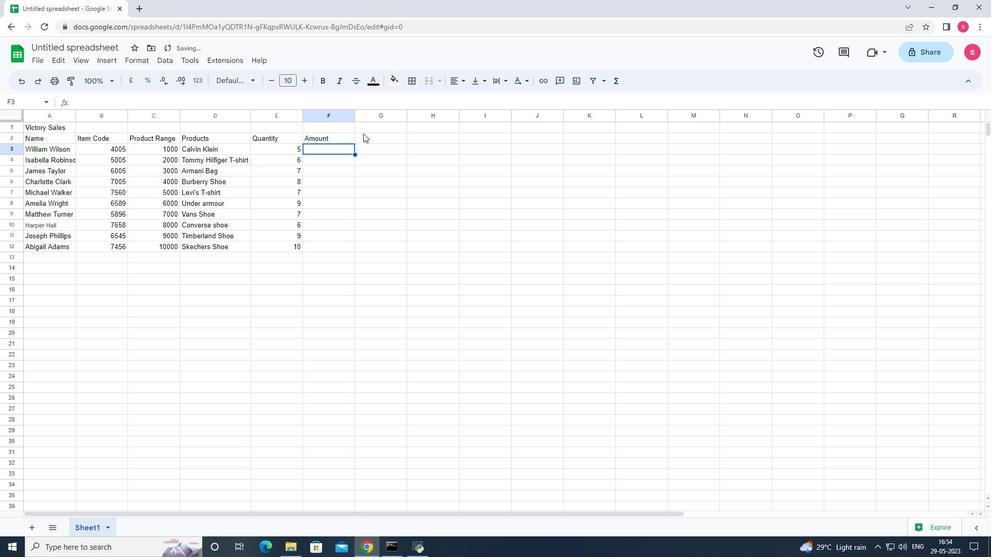 
Action: Key pressed <Key.shift>Commission<Key.tab><Key.shift><Key.shift><Key.shift><Key.shift>Total<Key.enter>
Screenshot: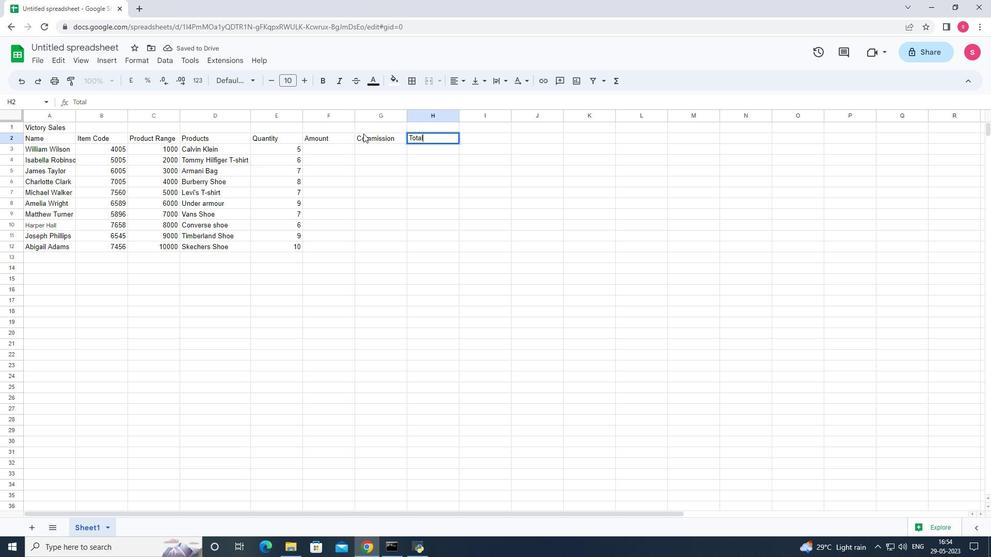 
Action: Mouse moved to (339, 152)
Screenshot: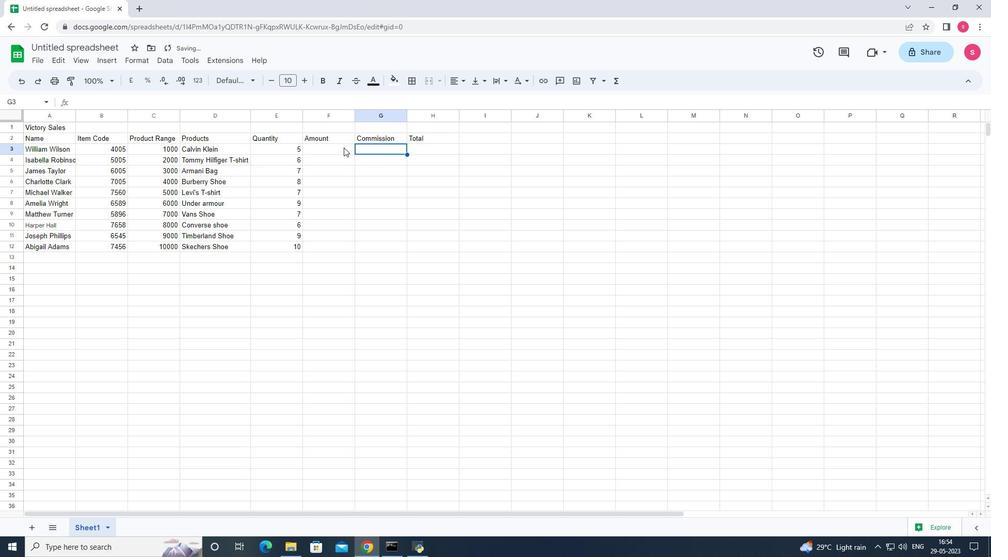 
Action: Mouse pressed left at (339, 152)
Screenshot: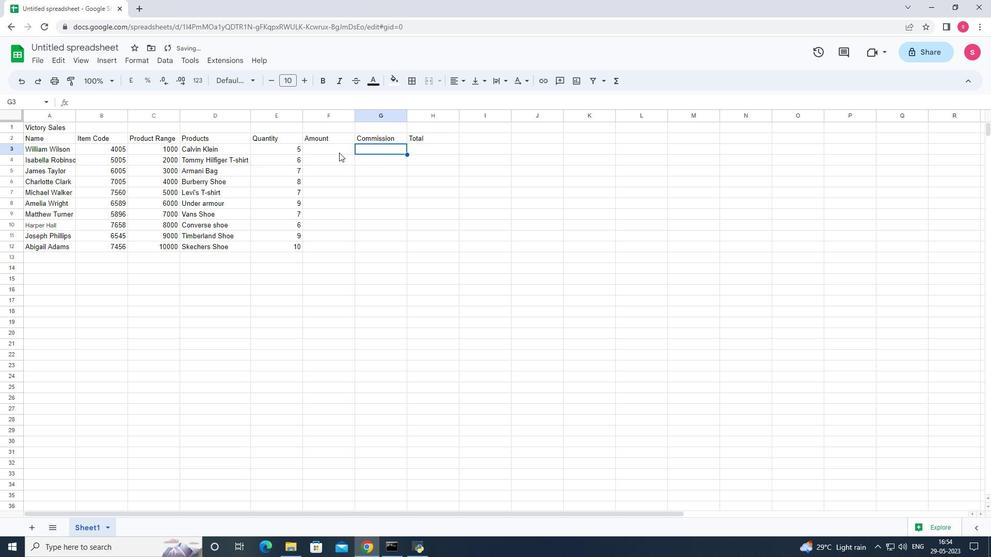 
Action: Key pressed =
Screenshot: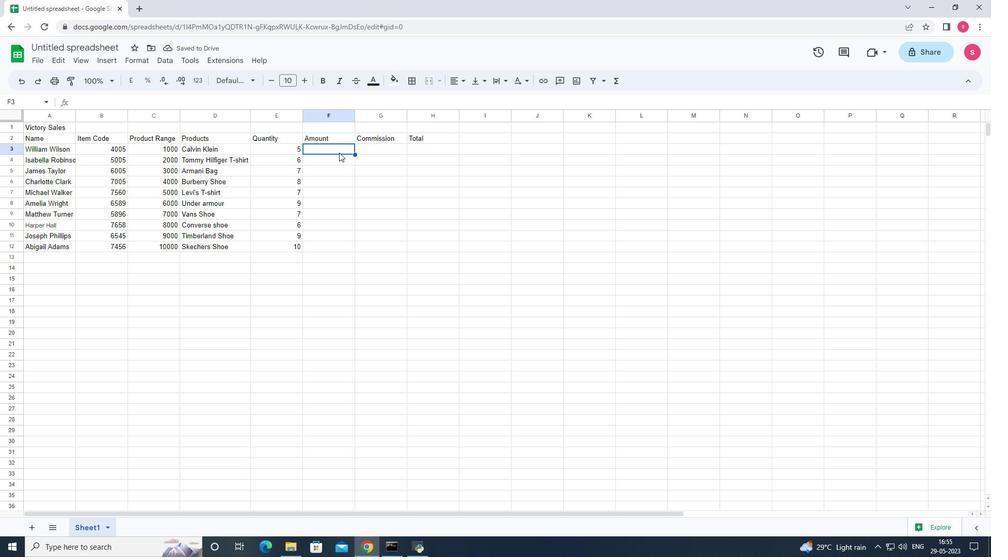 
Action: Mouse moved to (146, 145)
Screenshot: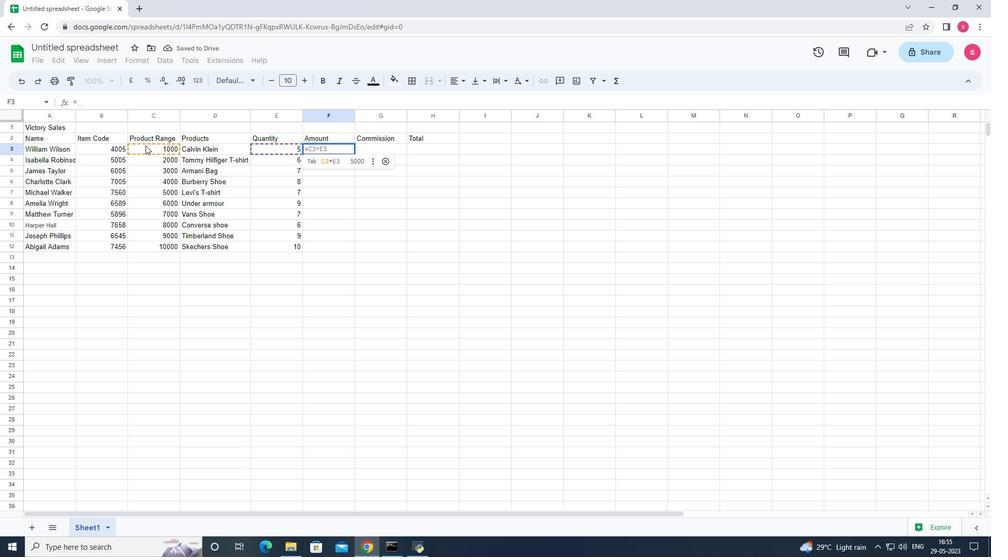 
Action: Mouse pressed left at (146, 145)
Screenshot: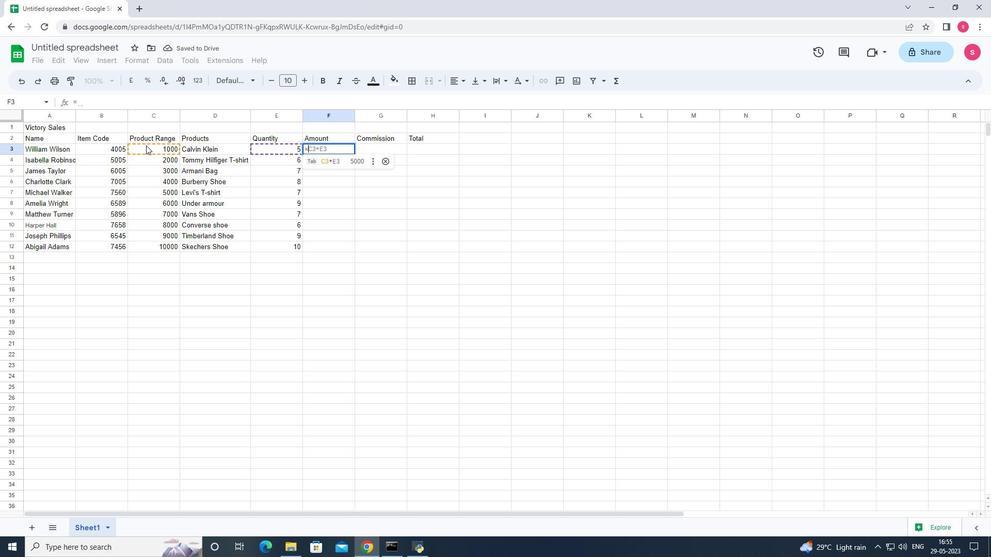 
Action: Mouse moved to (282, 150)
Screenshot: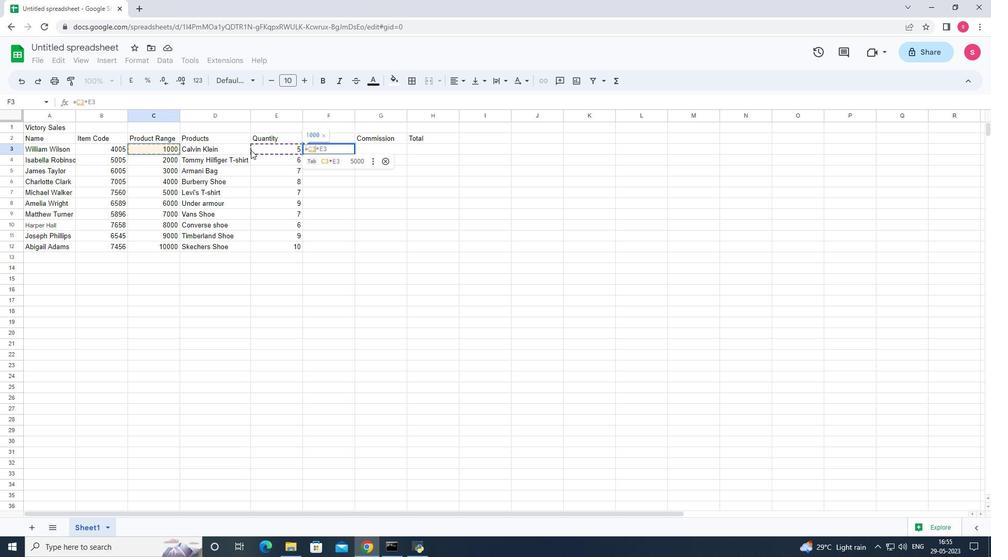 
Action: Key pressed <Key.backspace><Key.backspace>
Screenshot: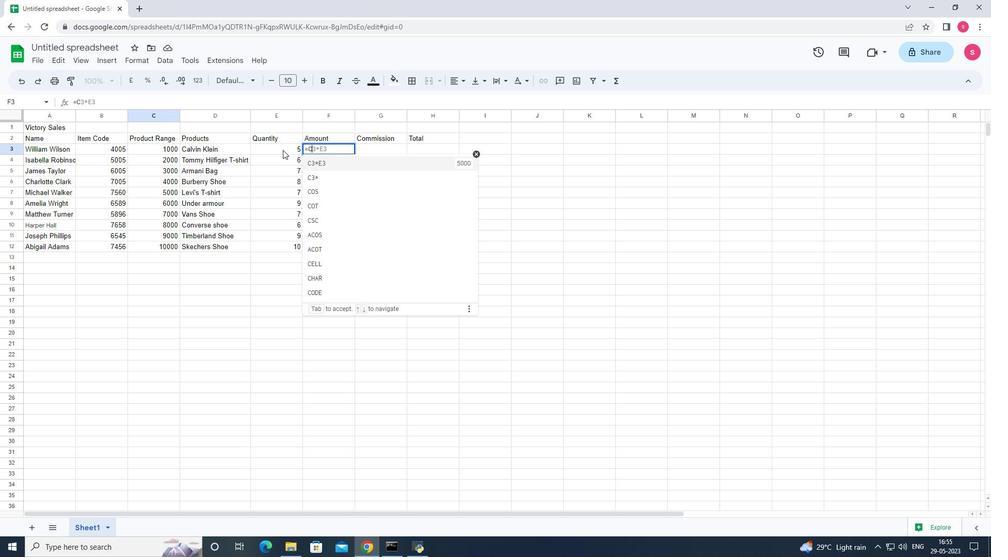 
Action: Mouse moved to (333, 147)
Screenshot: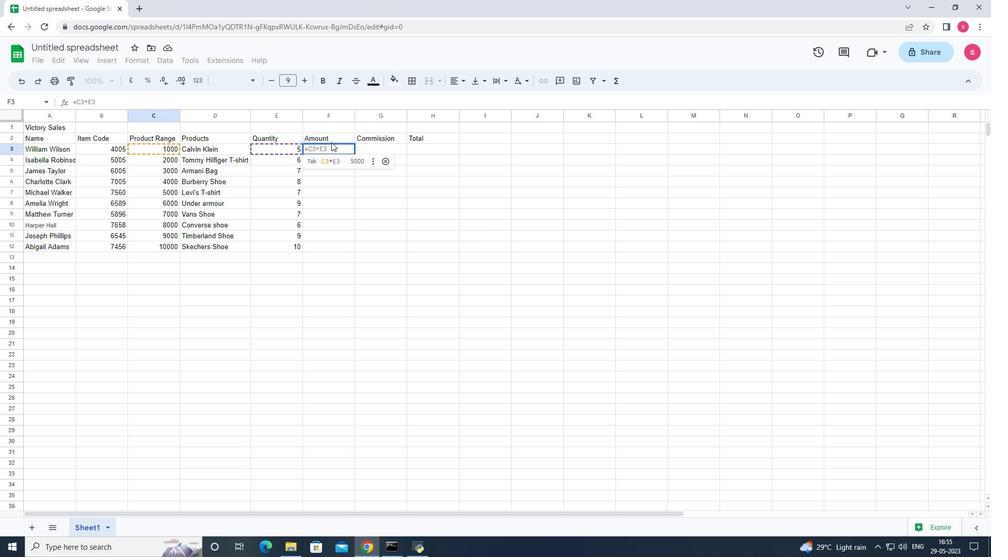 
Action: Mouse pressed left at (333, 147)
Screenshot: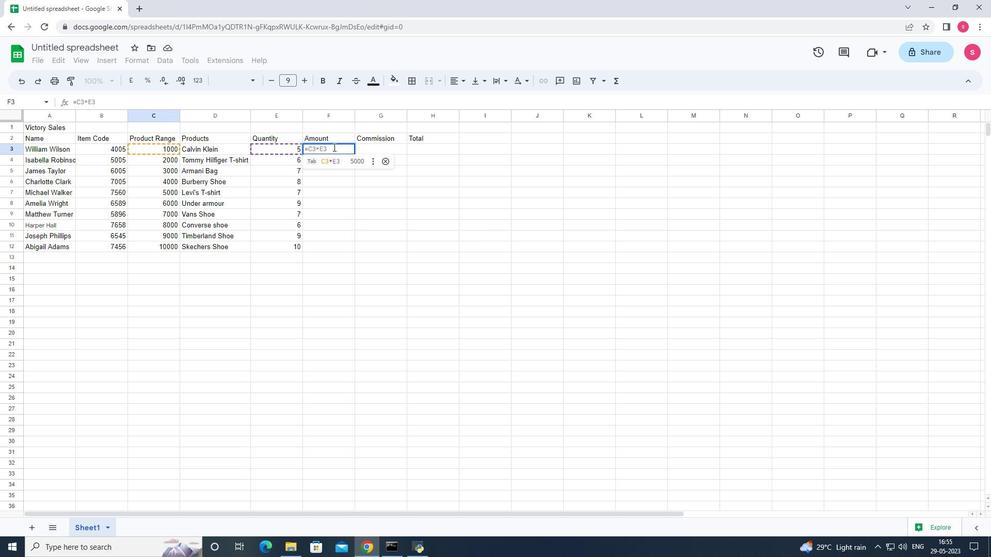 
Action: Mouse pressed left at (333, 147)
Screenshot: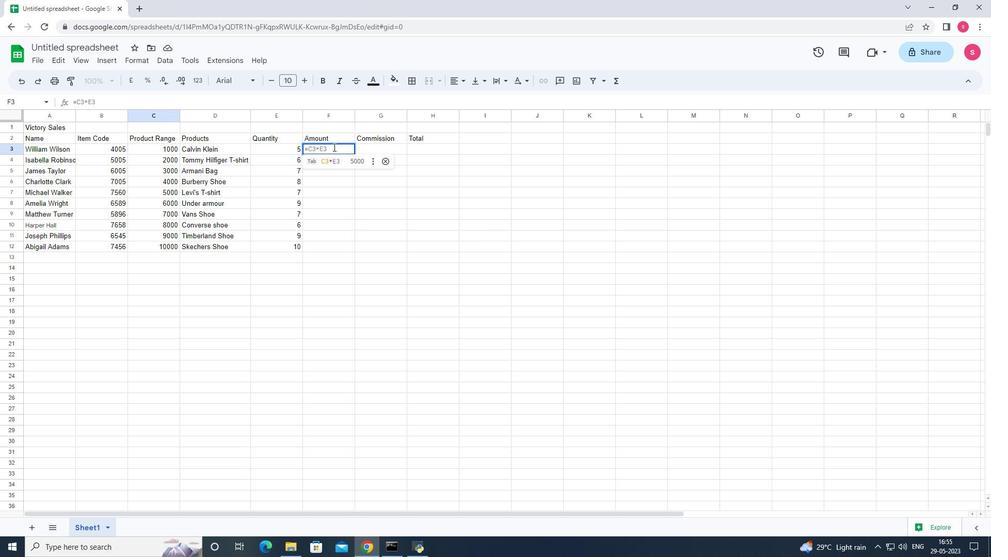 
Action: Key pressed <Key.backspace>=<Key.shift>Sum<Key.shift>(
Screenshot: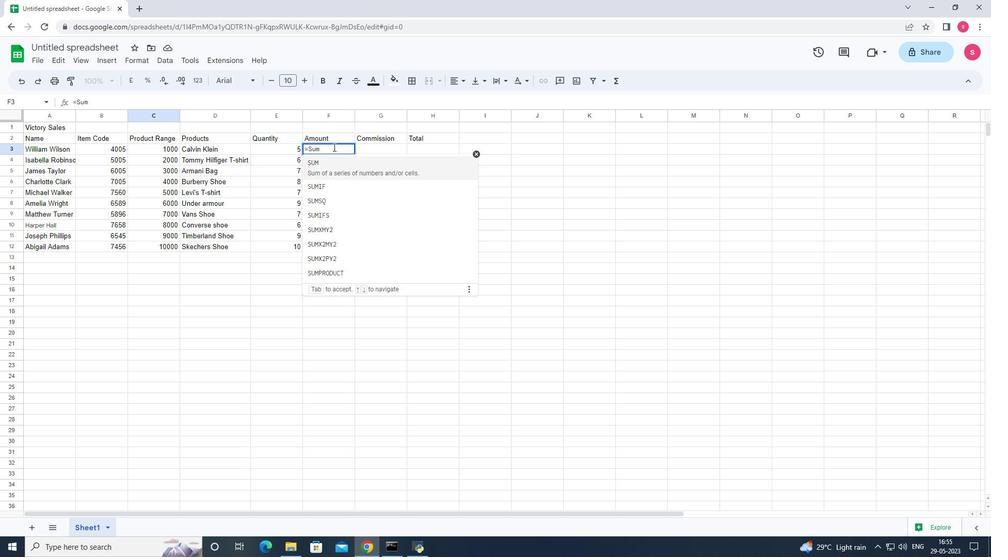 
Action: Mouse moved to (146, 145)
Screenshot: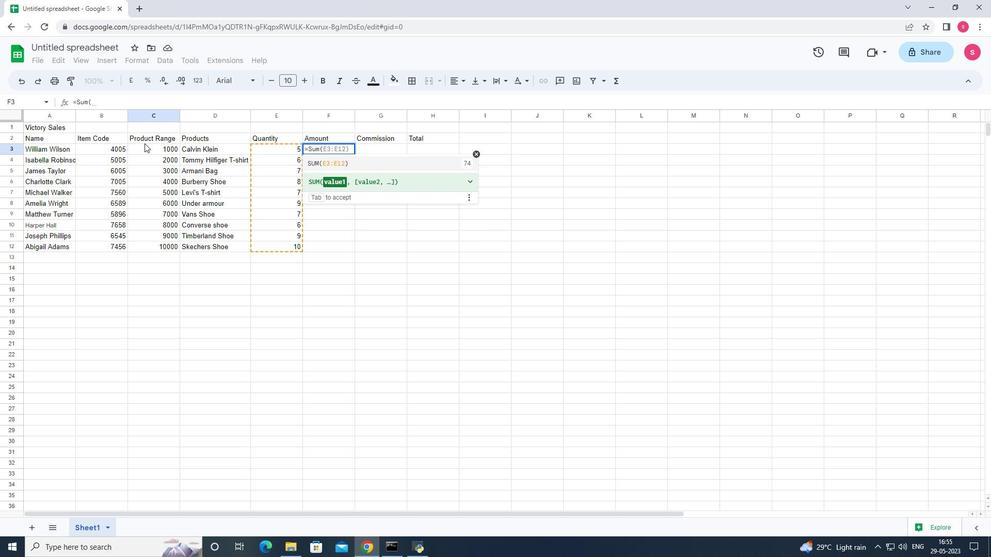 
Action: Mouse pressed left at (146, 145)
Screenshot: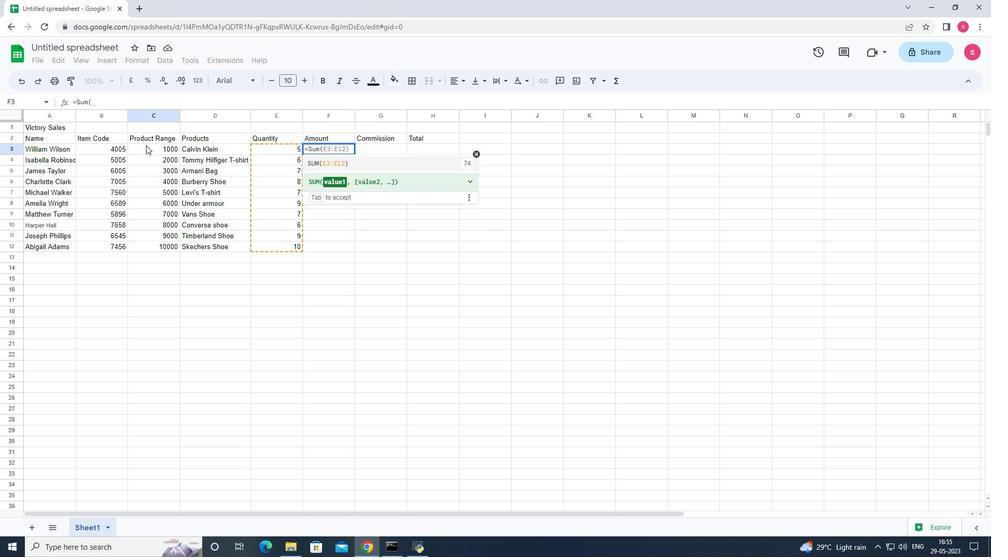 
Action: Key pressed <Key.shift><Key.shift><Key.shift><Key.shift><Key.shift><Key.shift><Key.shift><Key.shift><Key.shift><Key.shift>*
Screenshot: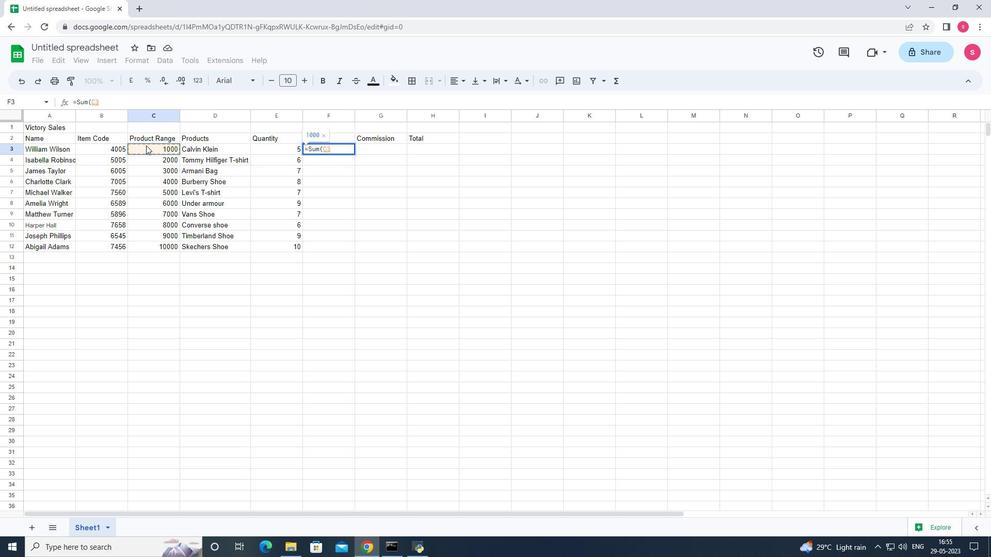 
Action: Mouse moved to (285, 148)
Screenshot: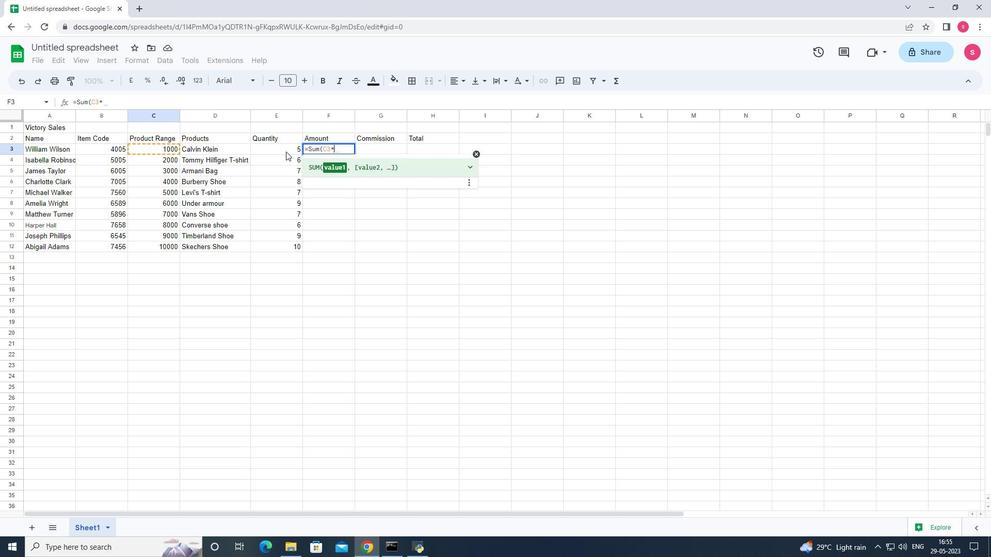 
Action: Mouse pressed left at (285, 148)
Screenshot: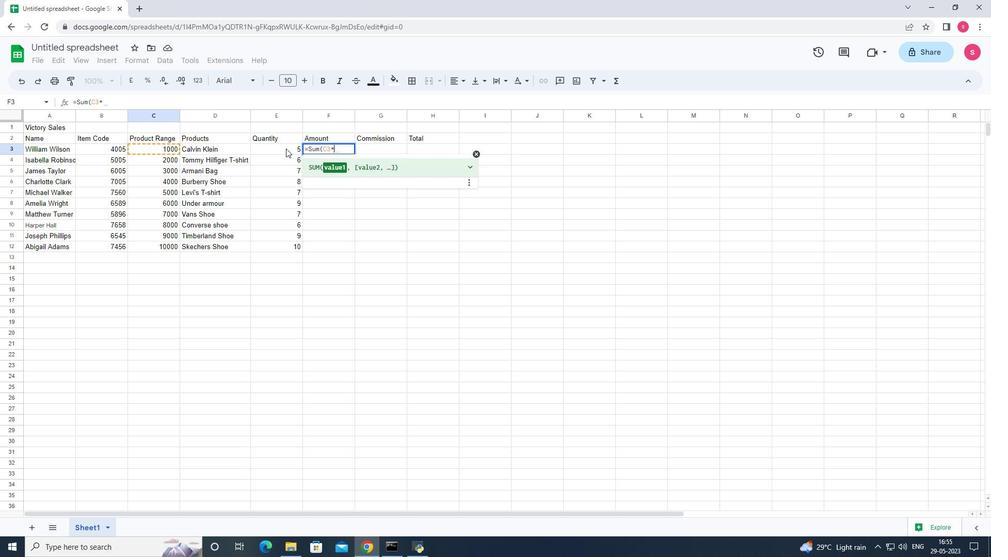 
Action: Key pressed <Key.shift><Key.shift><Key.shift><Key.shift><Key.shift><Key.shift>)<Key.enter>
Screenshot: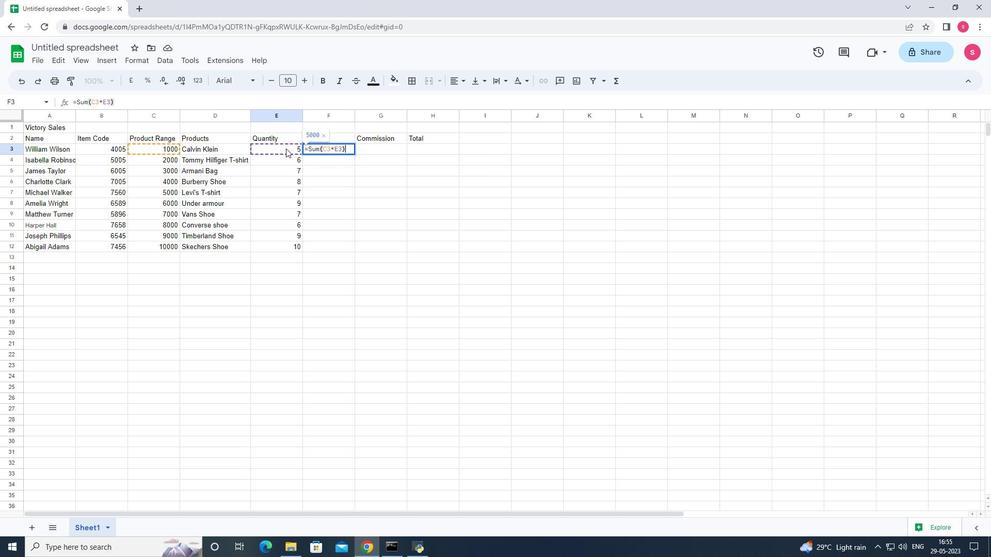 
Action: Mouse moved to (376, 147)
Screenshot: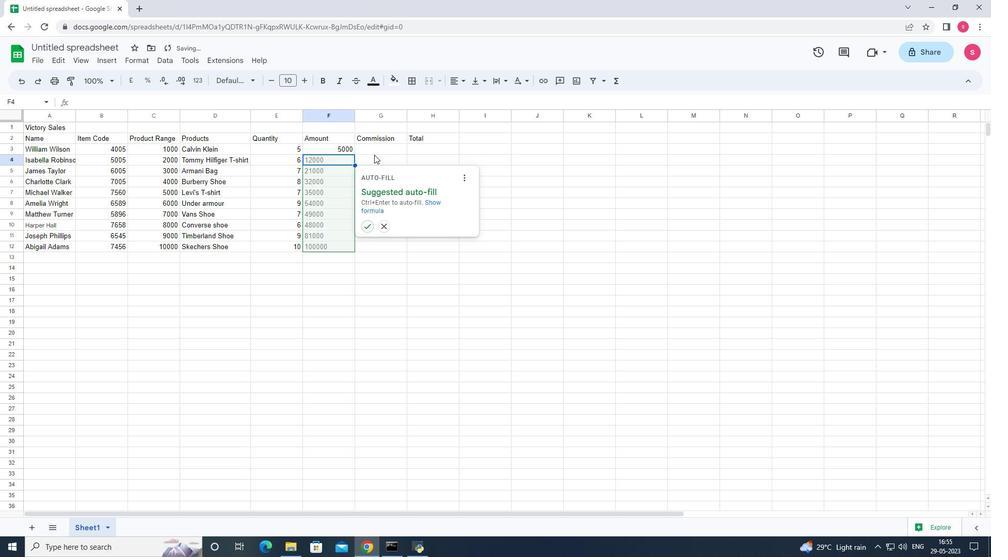 
Action: Mouse pressed left at (376, 147)
Screenshot: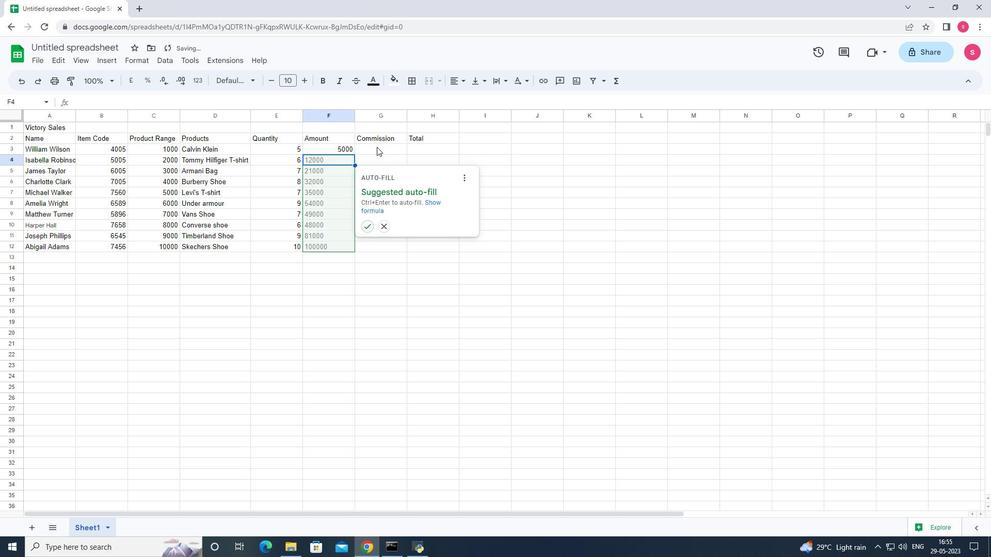 
Action: Mouse moved to (344, 147)
Screenshot: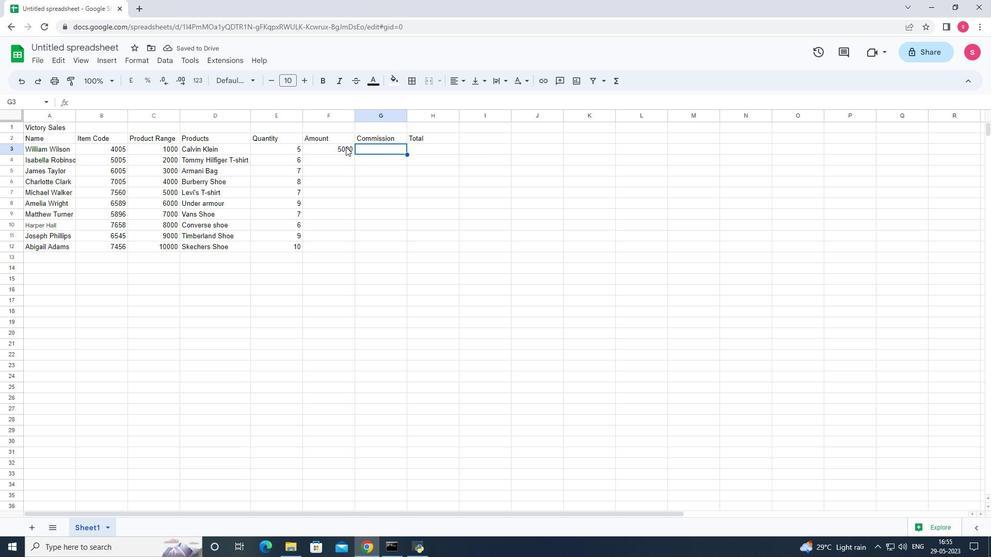 
Action: Mouse pressed left at (344, 147)
Screenshot: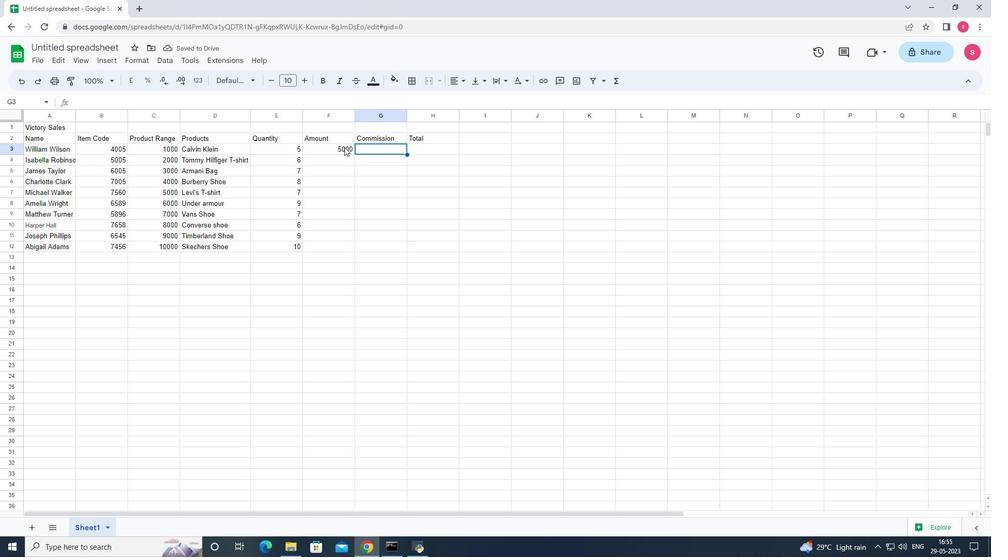 
Action: Mouse moved to (355, 154)
Screenshot: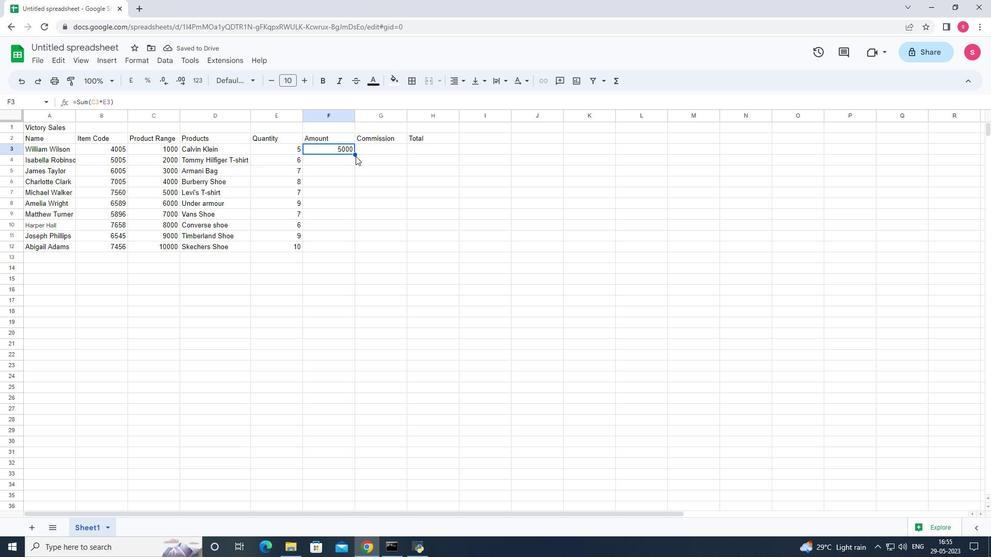 
Action: Mouse pressed left at (355, 154)
Screenshot: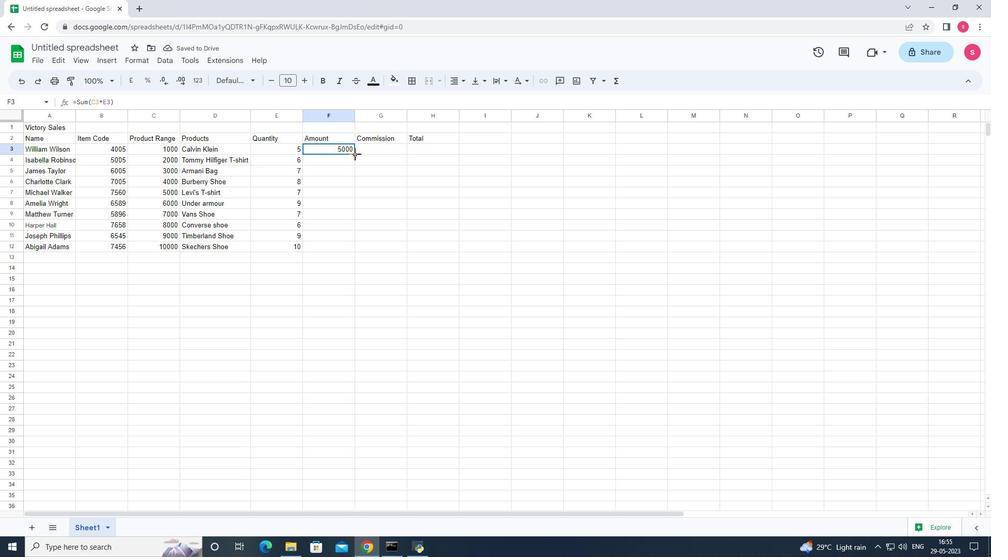 
Action: Mouse moved to (369, 146)
Screenshot: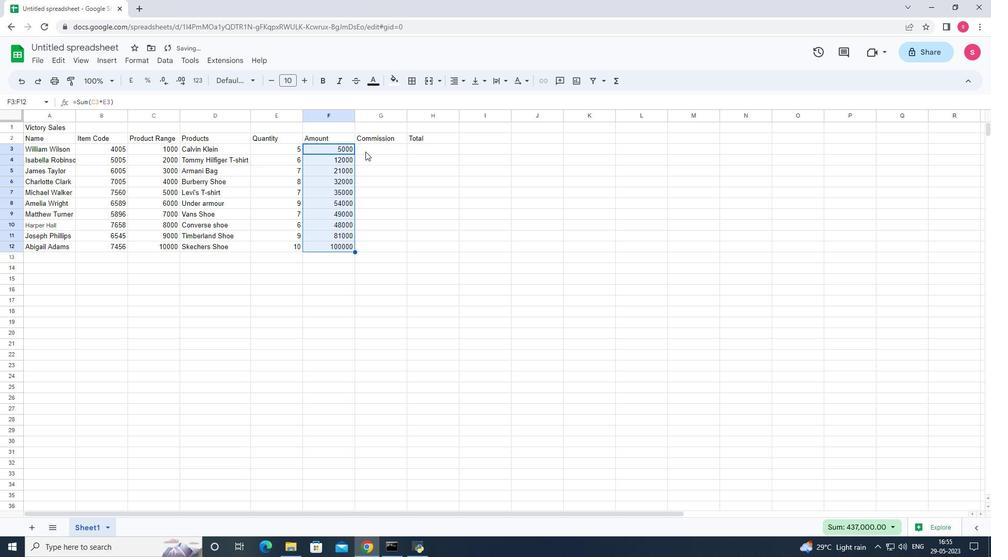 
Action: Mouse pressed left at (369, 146)
Screenshot: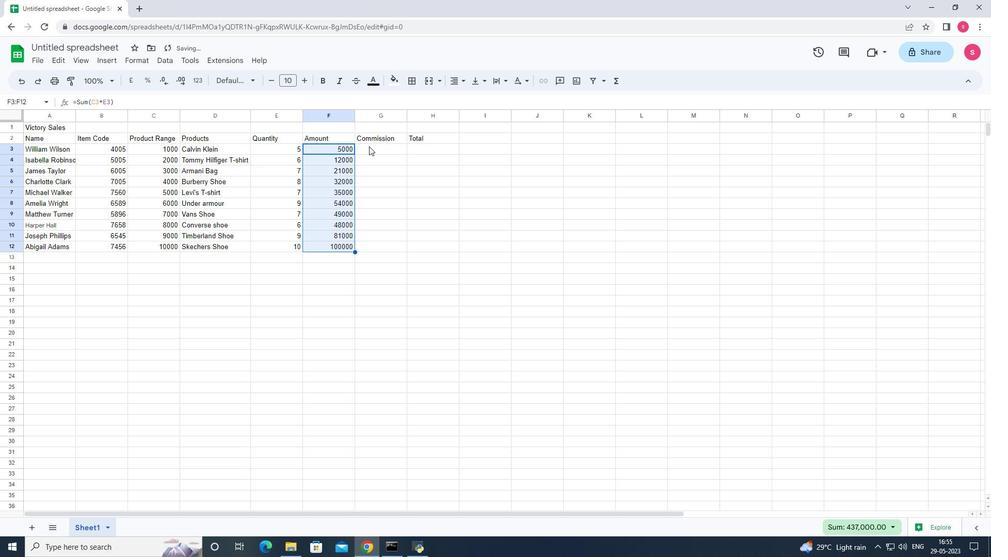 
Action: Key pressed =sum<Key.shift><Key.shift><Key.shift><Key.shift><Key.shift><Key.shift>(
Screenshot: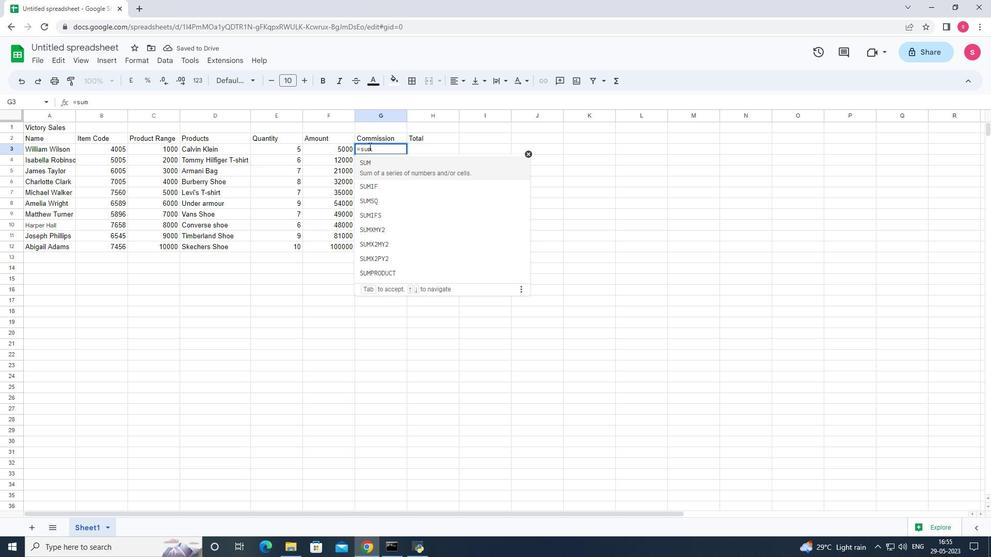 
Action: Mouse moved to (338, 150)
Screenshot: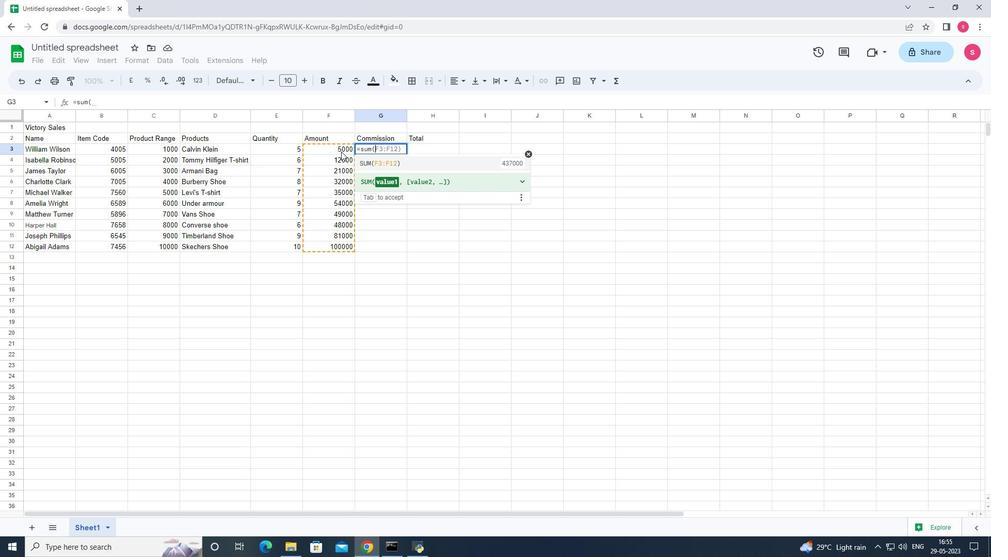 
Action: Mouse pressed left at (338, 150)
Screenshot: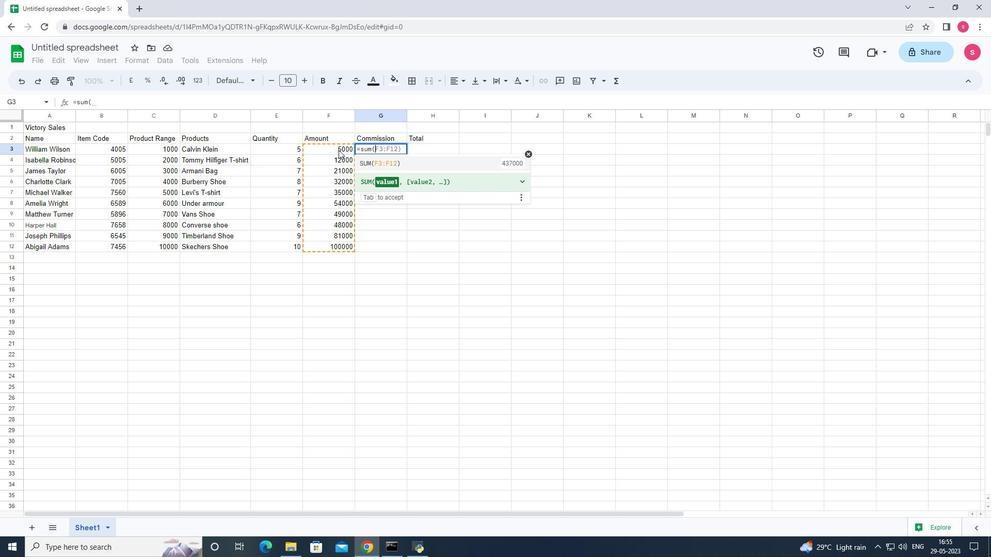 
Action: Key pressed <Key.shift><Key.shift>*2<Key.shift><Key.shift><Key.shift><Key.shift><Key.shift><Key.shift><Key.shift><Key.shift><Key.shift><Key.shift><Key.shift><Key.shift><Key.shift>%<Key.shift>)<Key.enter>
Screenshot: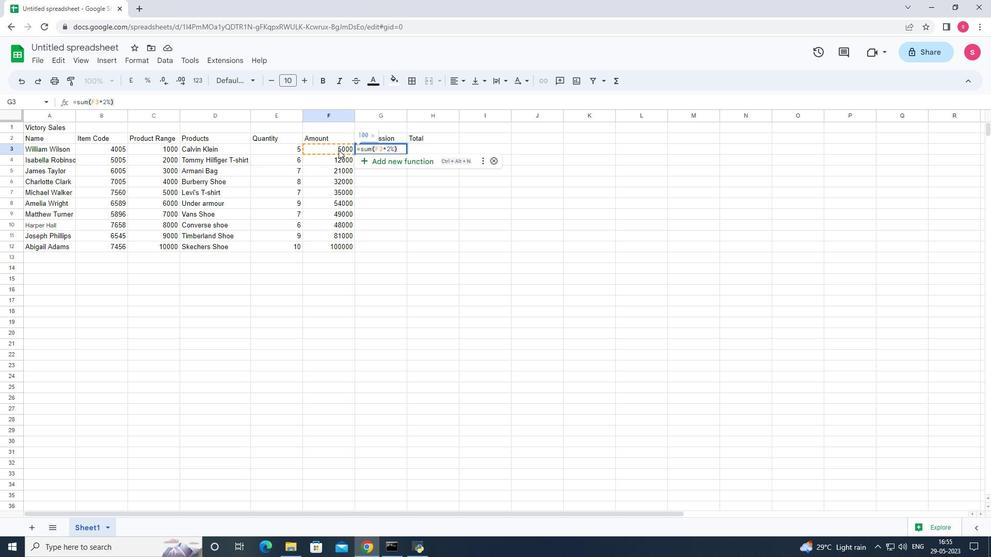 
Action: Mouse moved to (373, 151)
Screenshot: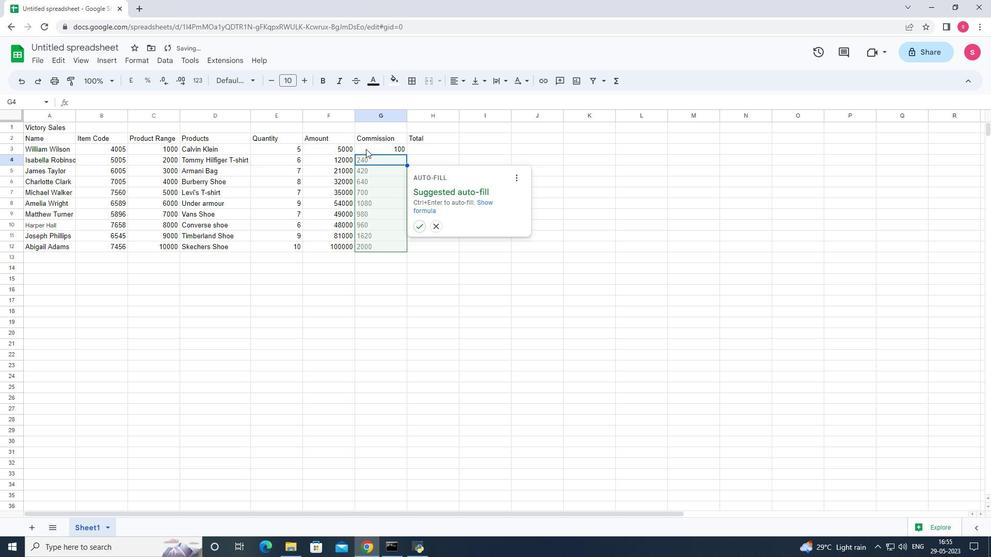 
Action: Mouse pressed left at (373, 151)
Screenshot: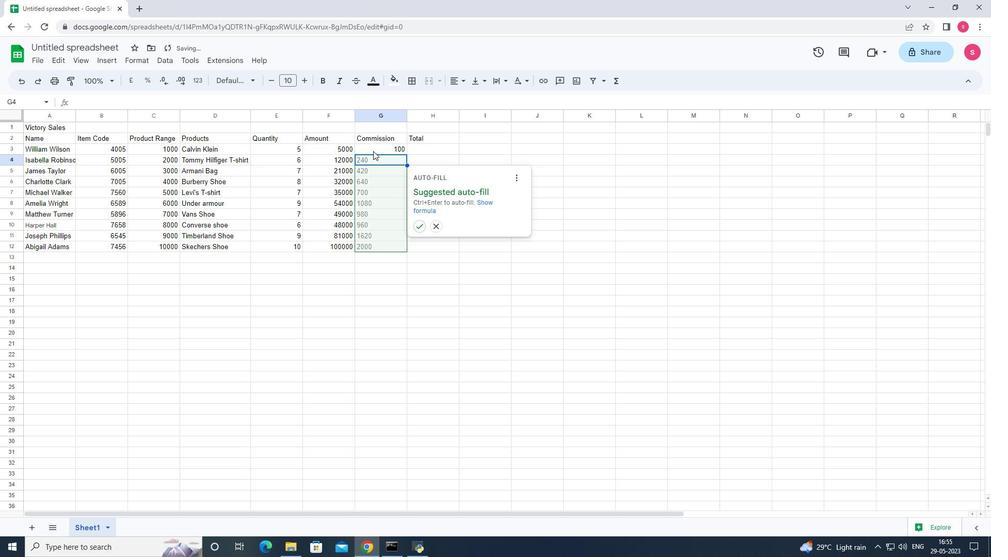 
Action: Mouse moved to (408, 154)
Screenshot: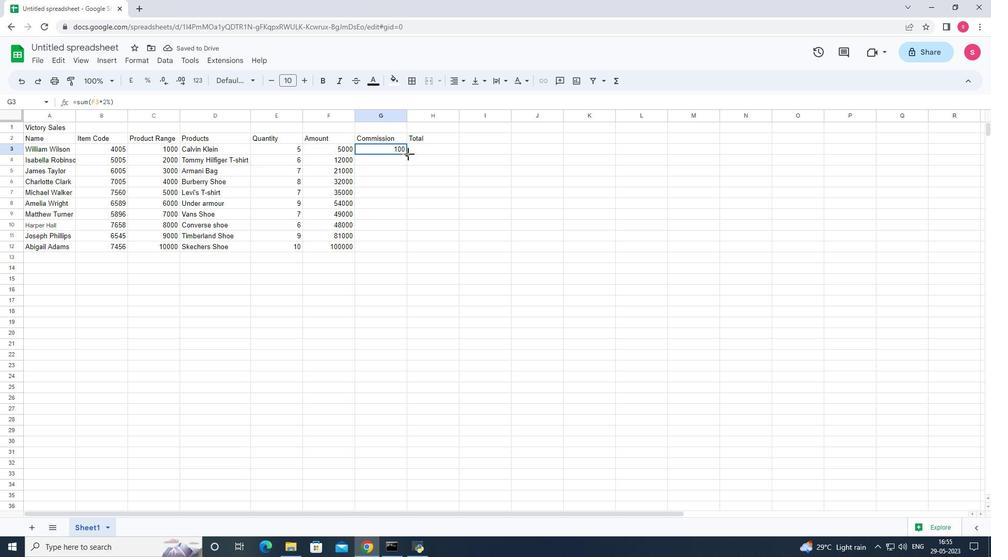
Action: Mouse pressed left at (408, 154)
Screenshot: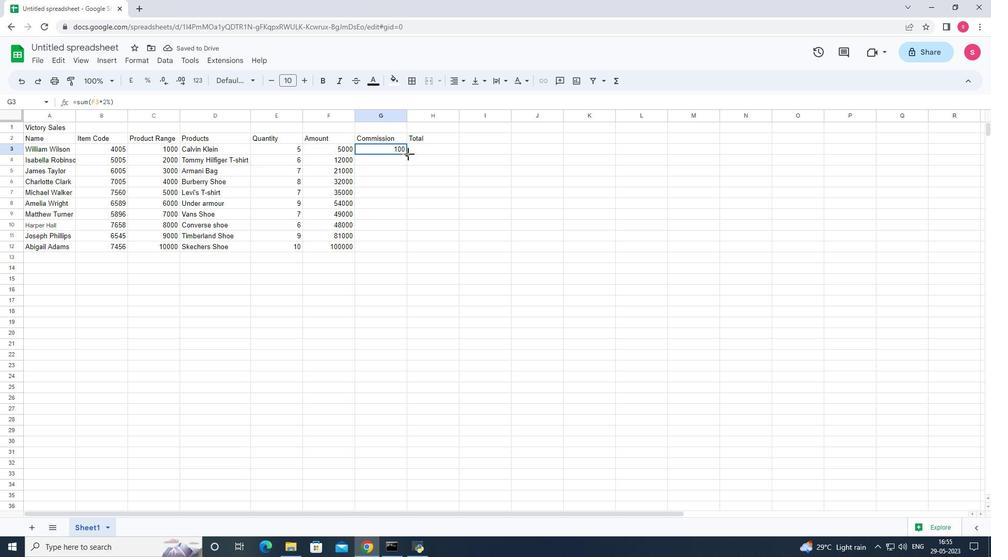 
Action: Mouse moved to (423, 144)
Screenshot: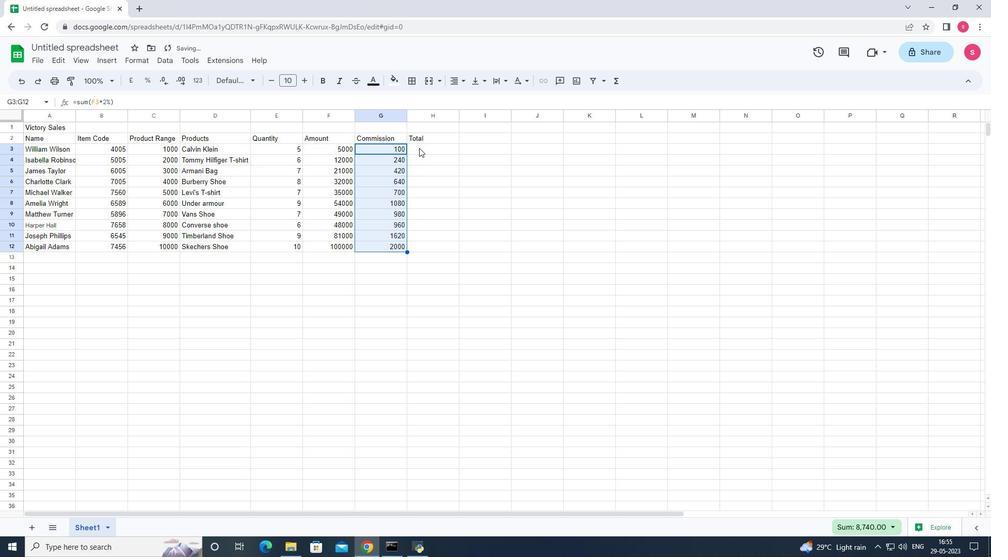 
Action: Mouse pressed left at (423, 144)
Screenshot: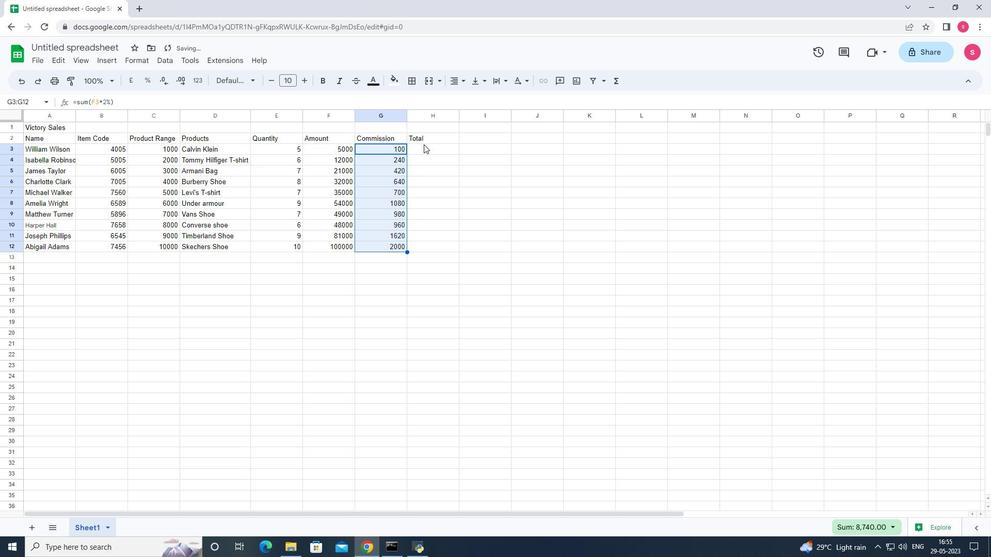 
Action: Key pressed =<Key.shift>Sum<Key.shift><Key.shift><Key.shift><Key.shift><Key.shift><Key.shift><Key.shift><Key.shift><Key.shift><Key.shift><Key.shift><Key.shift>(
Screenshot: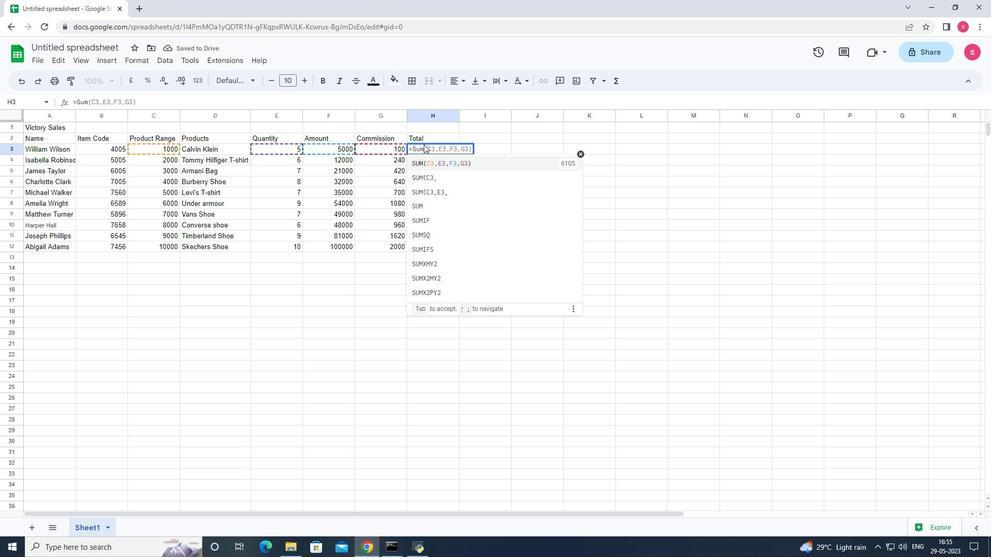 
Action: Mouse moved to (340, 150)
Screenshot: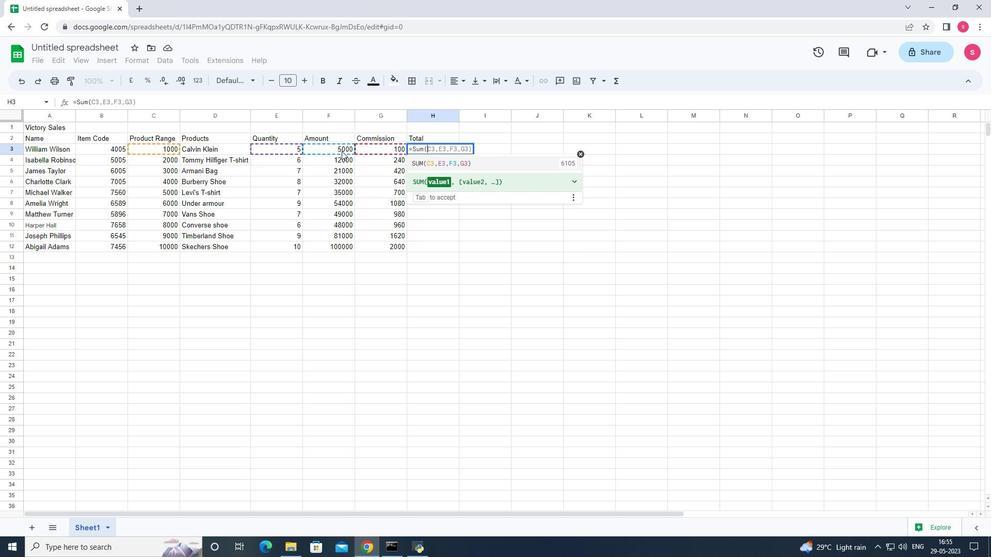 
Action: Mouse pressed left at (340, 150)
Screenshot: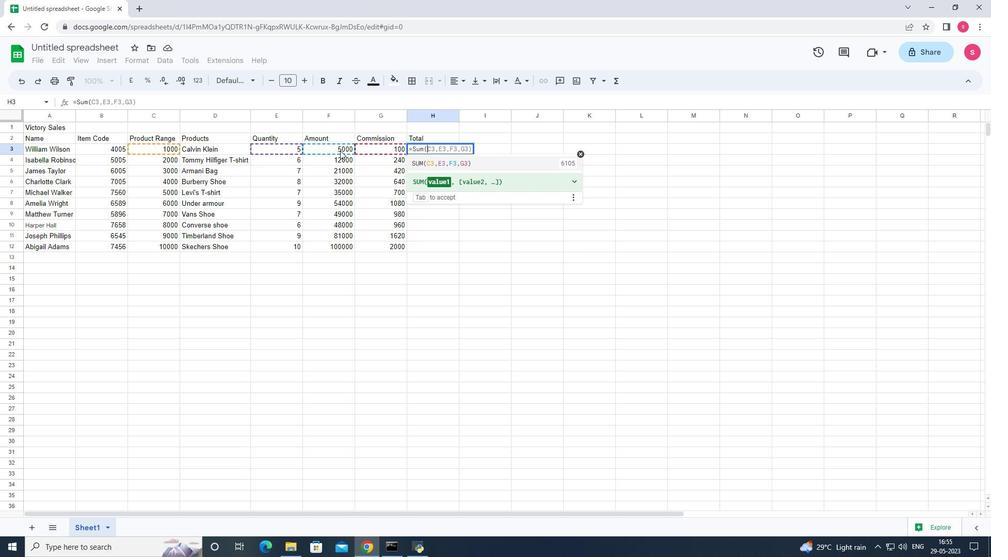 
Action: Key pressed <Key.shift><Key.shift><Key.shift><Key.shift><Key.shift><Key.shift><Key.shift><Key.shift>+
Screenshot: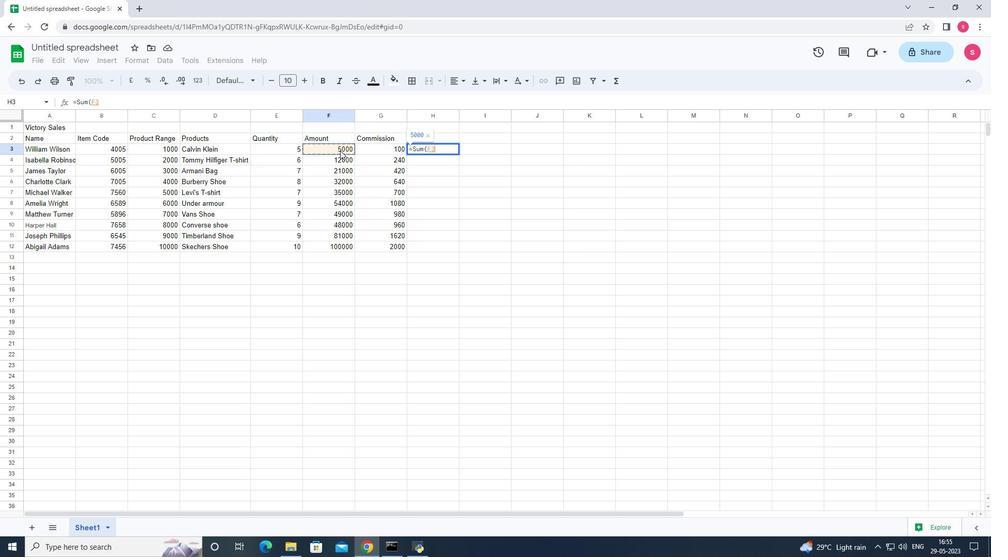 
Action: Mouse moved to (360, 148)
Screenshot: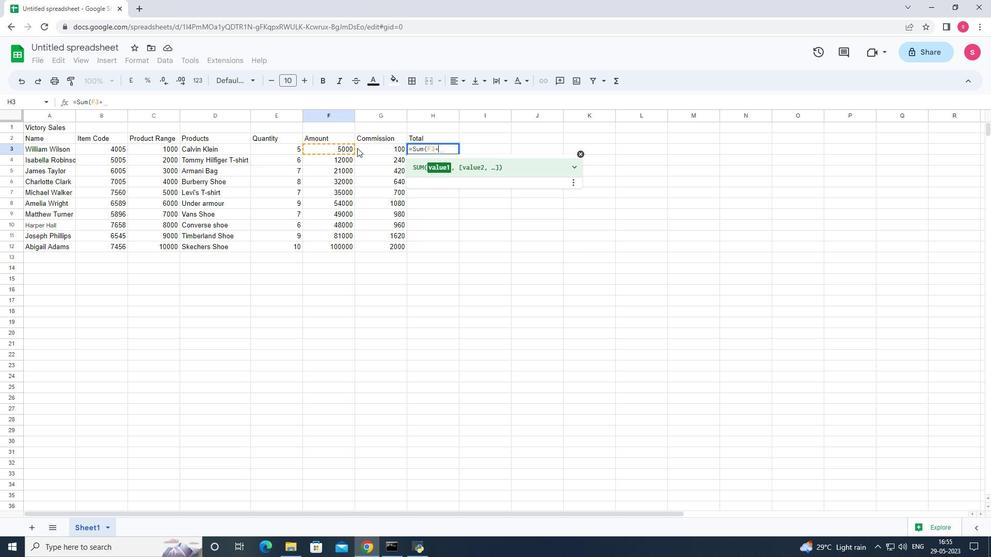 
Action: Mouse pressed left at (360, 148)
Screenshot: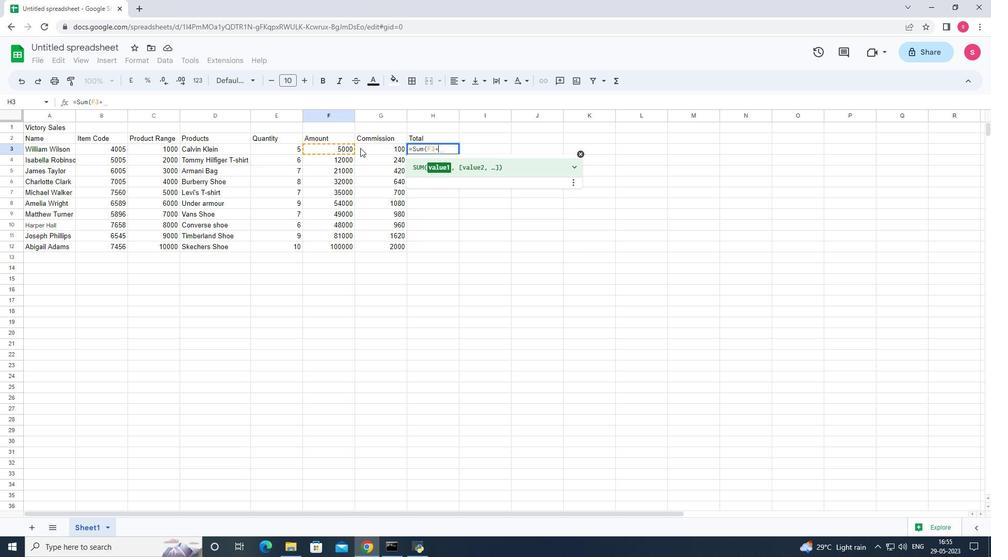 
Action: Key pressed <Key.shift><Key.shift><Key.shift><Key.shift>)<Key.enter>
Screenshot: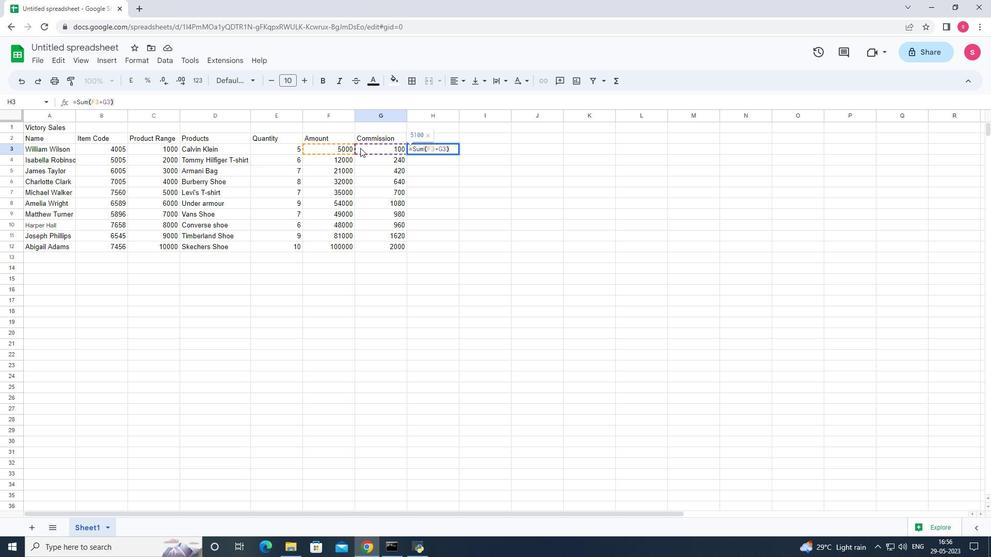 
Action: Mouse moved to (435, 148)
Screenshot: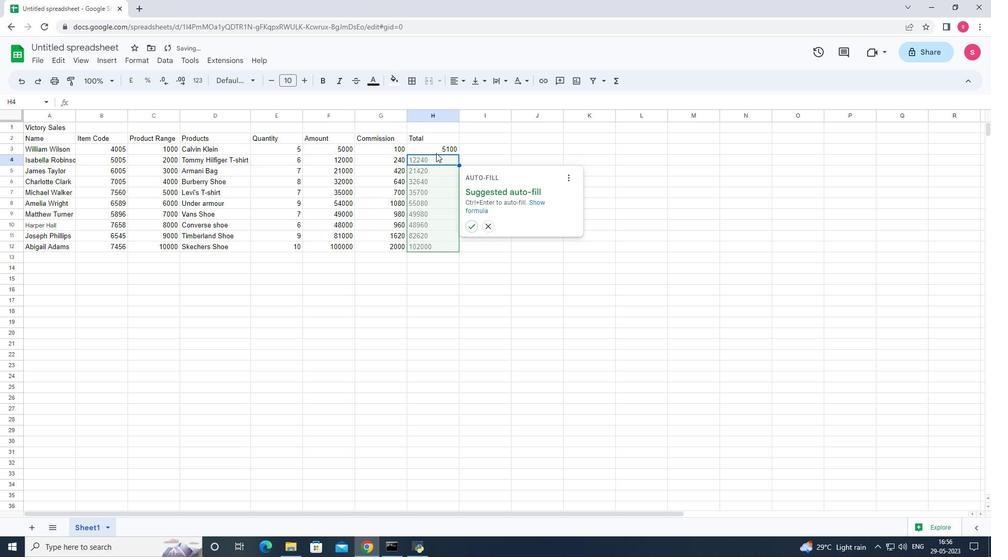 
Action: Mouse pressed left at (435, 148)
Screenshot: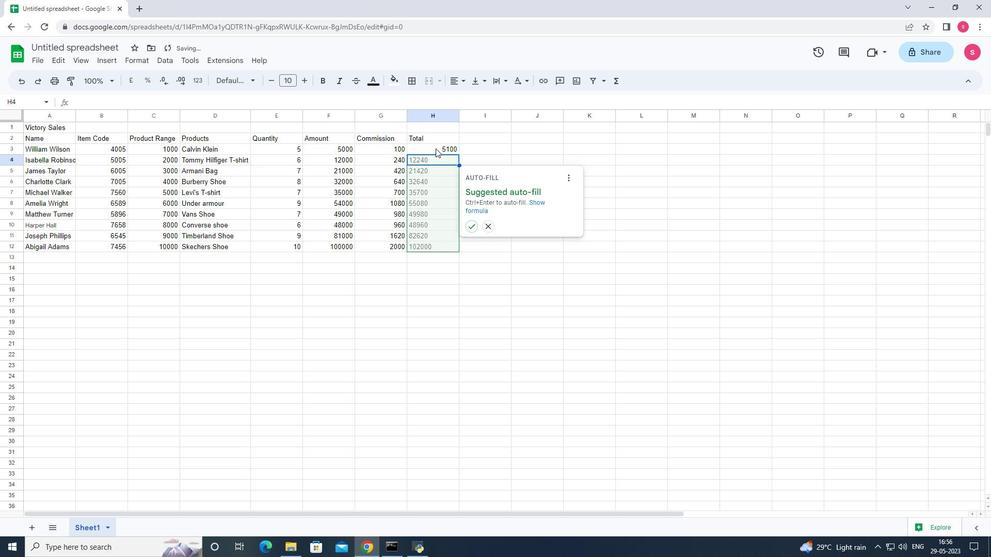 
Action: Mouse moved to (458, 154)
Screenshot: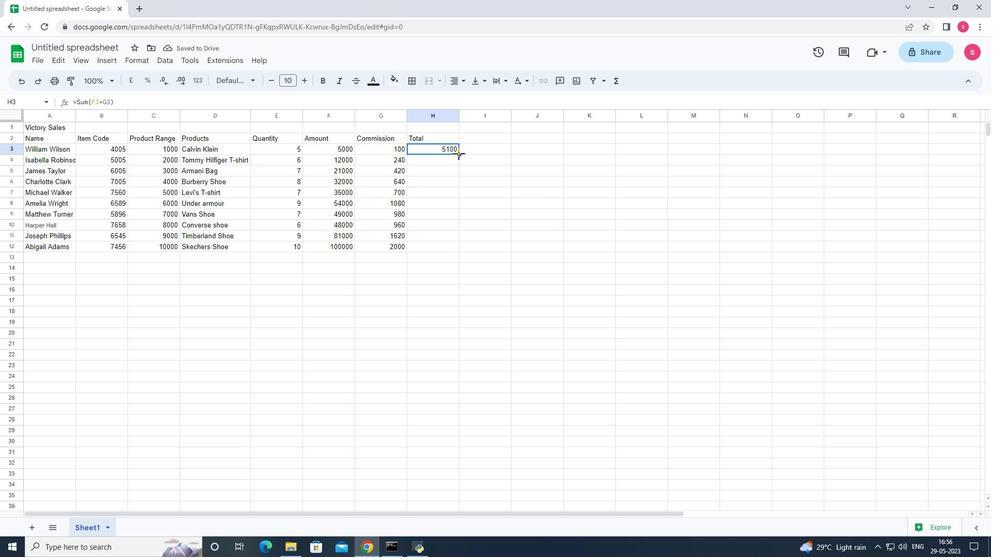 
Action: Mouse pressed left at (458, 154)
Screenshot: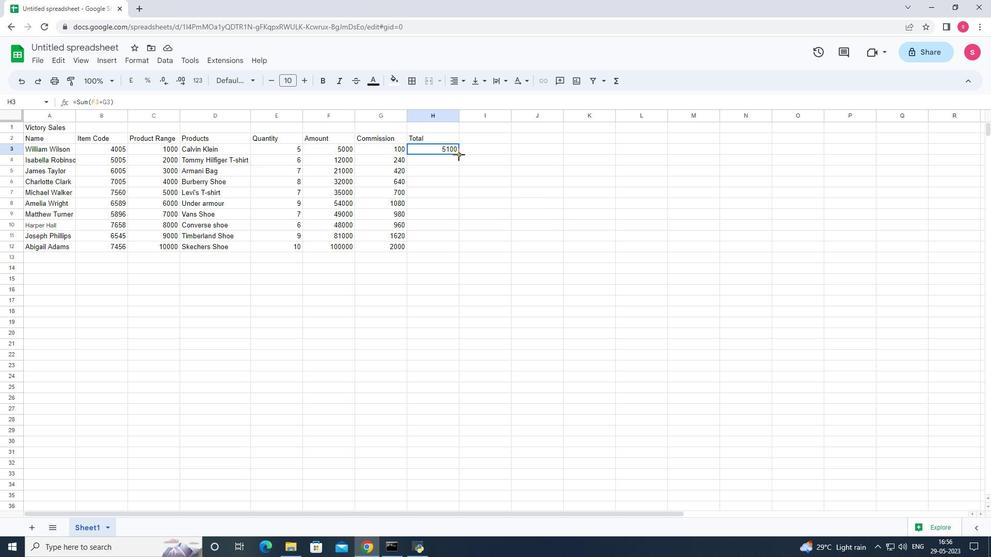 
Action: Mouse moved to (469, 237)
Screenshot: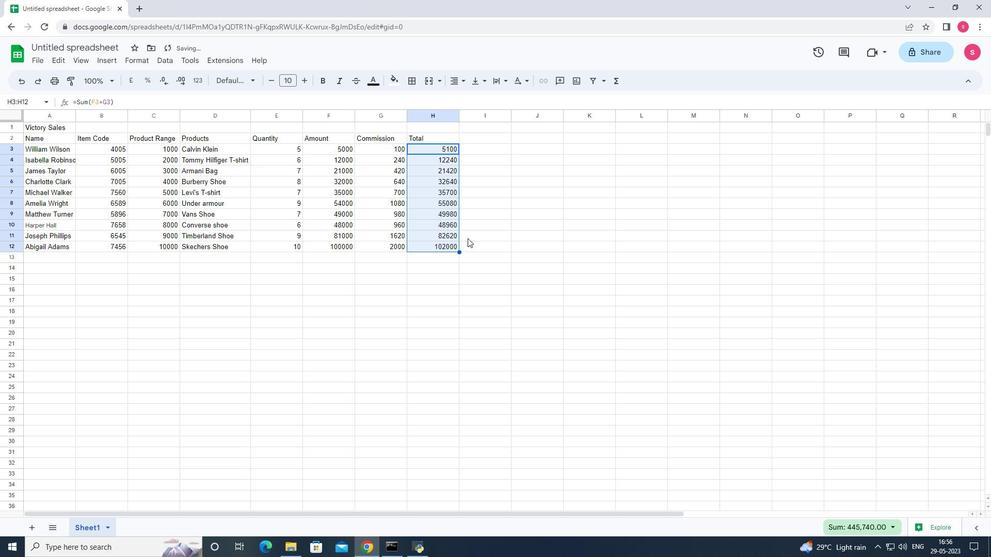 
Action: Mouse pressed left at (469, 237)
Screenshot: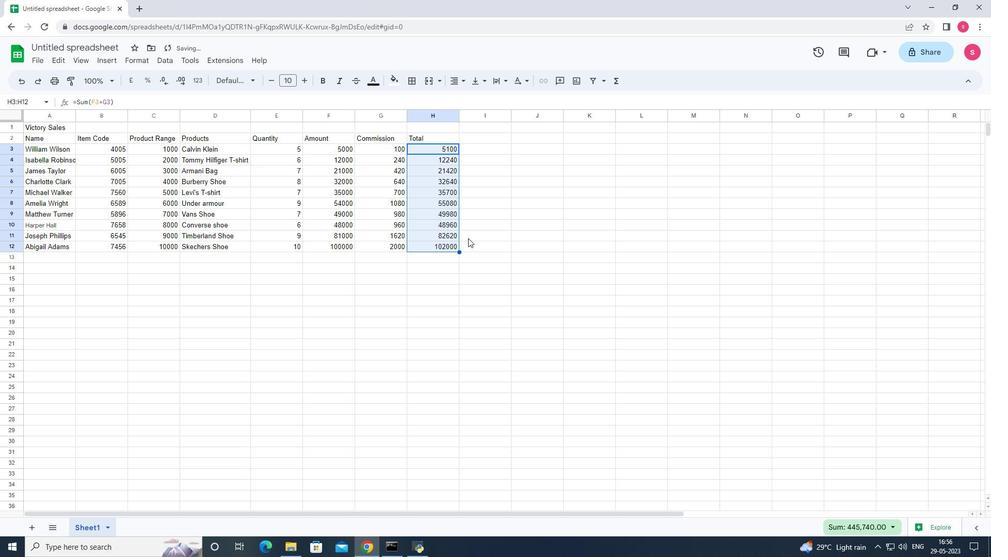 
Action: Mouse moved to (38, 64)
Screenshot: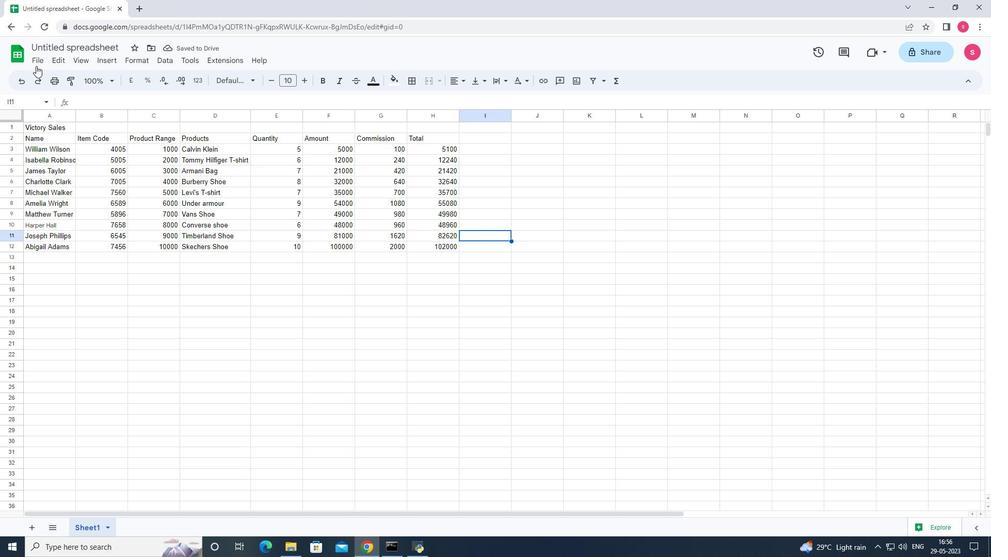 
Action: Mouse pressed left at (38, 64)
Screenshot: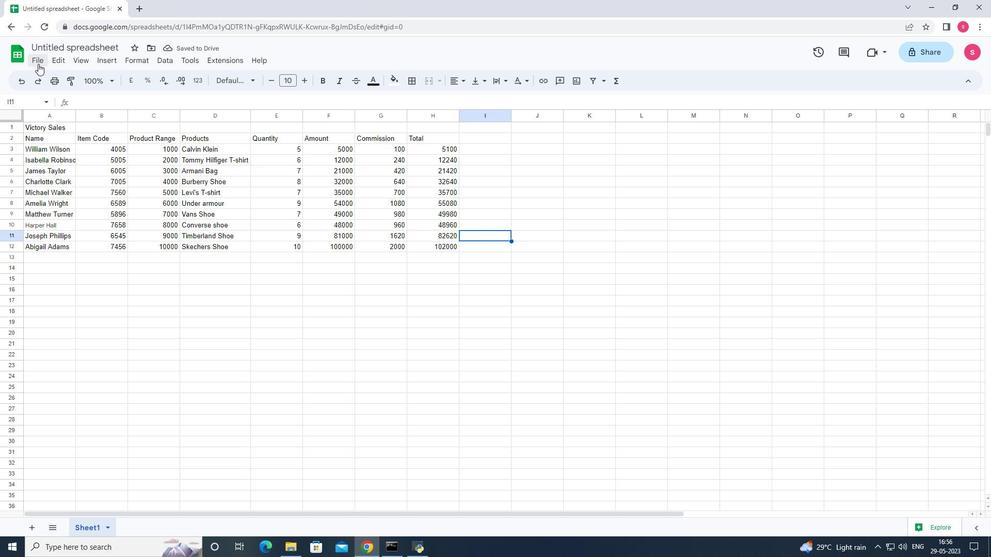 
Action: Mouse moved to (84, 210)
Screenshot: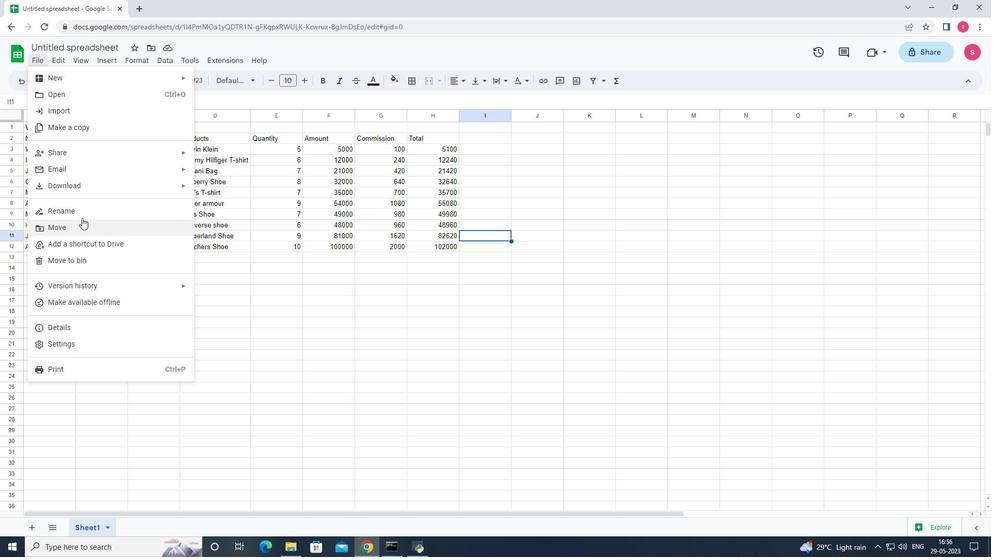 
Action: Mouse pressed left at (84, 210)
Screenshot: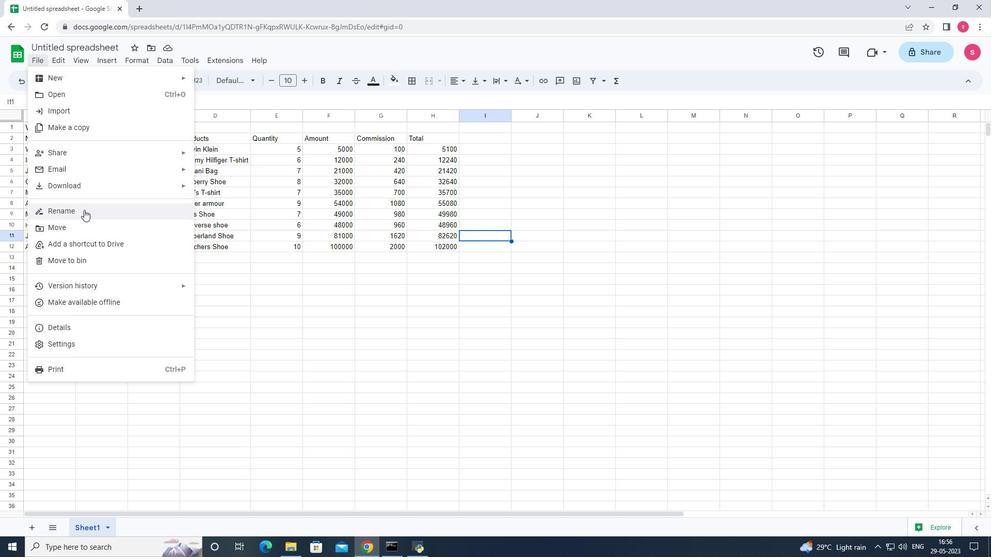 
Action: Key pressed <Key.shift>Victory<Key.space><Key.shift>Sales<Key.space><Key.shift>Log<Key.space><Key.shift>Book<Key.enter>
Screenshot: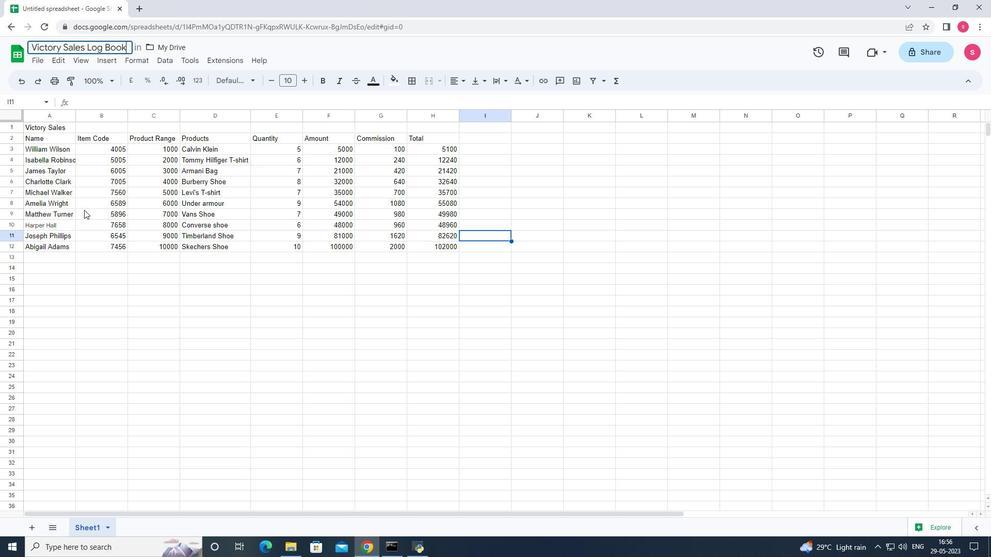 
Action: Mouse moved to (209, 293)
Screenshot: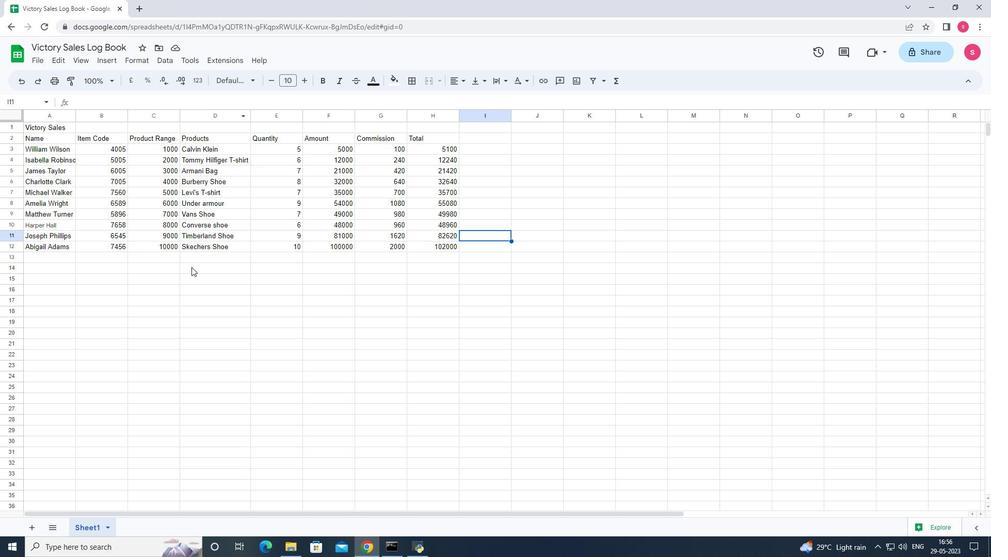 
Action: Mouse pressed left at (209, 293)
Screenshot: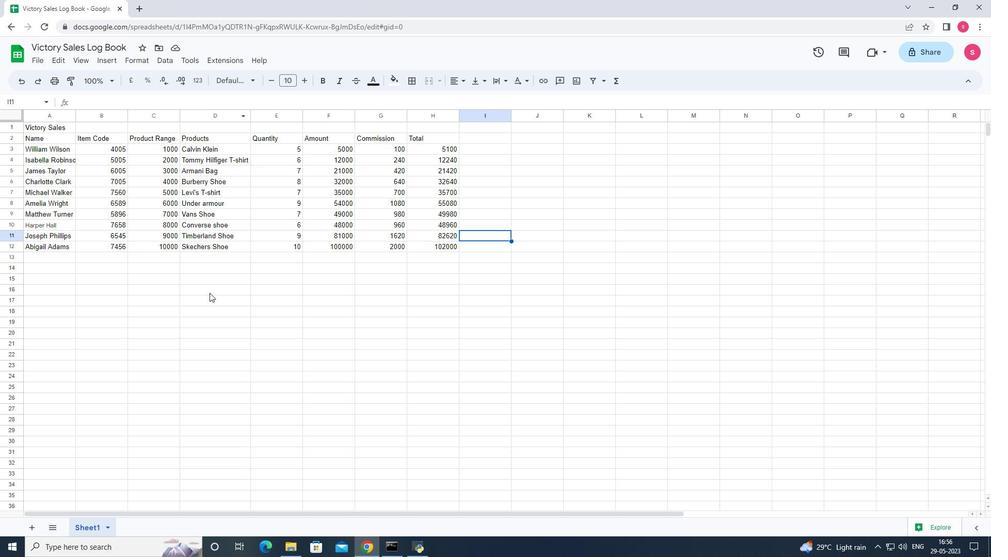 
Action: Mouse moved to (209, 293)
Screenshot: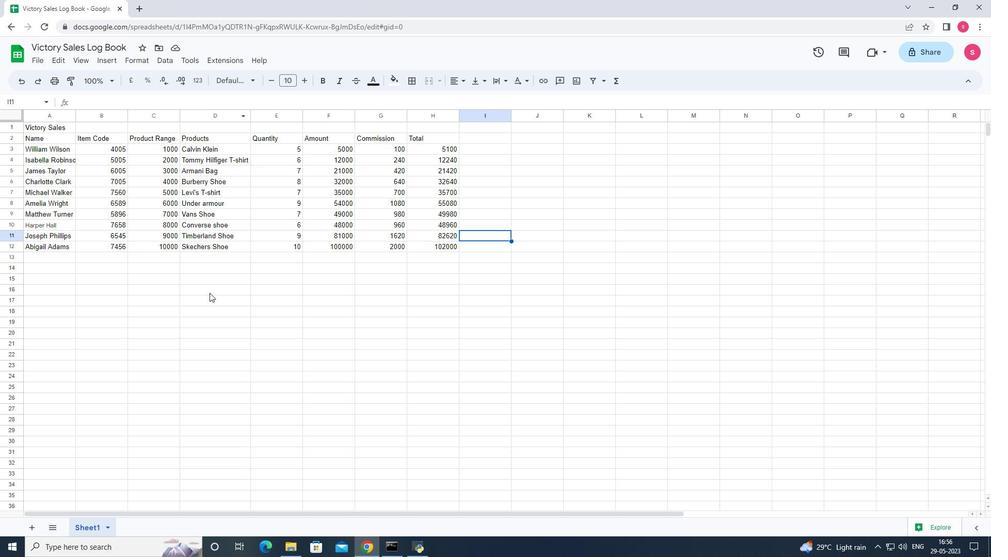 
